 Task: Find connections with filter location Rojales with filter topic #lawschoolwith filter profile language Spanish with filter current company Royal Cyber Inc. with filter school IIT Bombay - Shailesh J. Mehta School of Management with filter industry Sightseeing Transportation with filter service category Video Animation with filter keywords title Plumber
Action: Mouse moved to (531, 70)
Screenshot: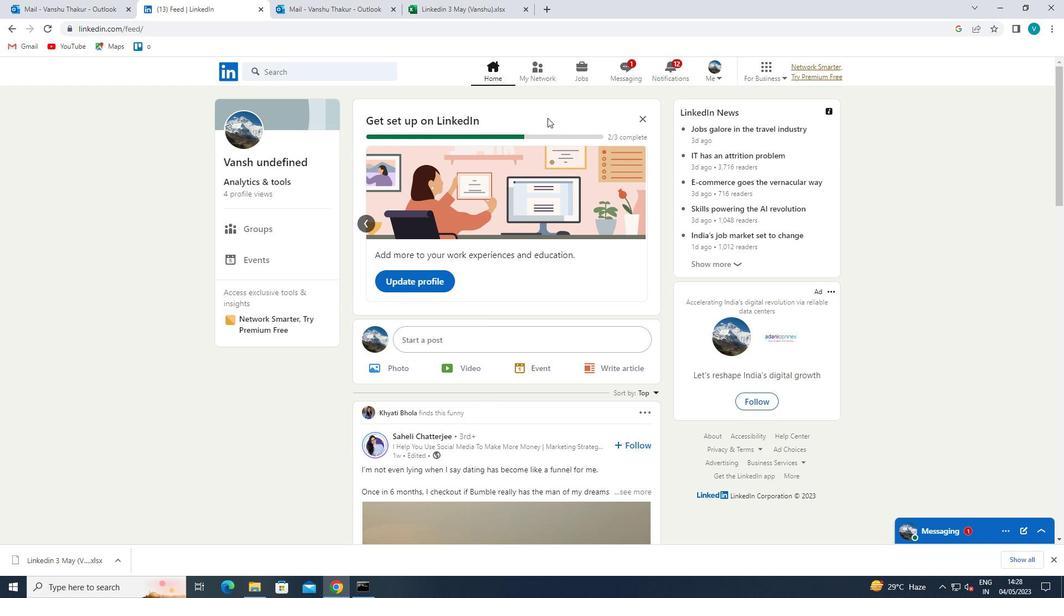 
Action: Mouse pressed left at (531, 70)
Screenshot: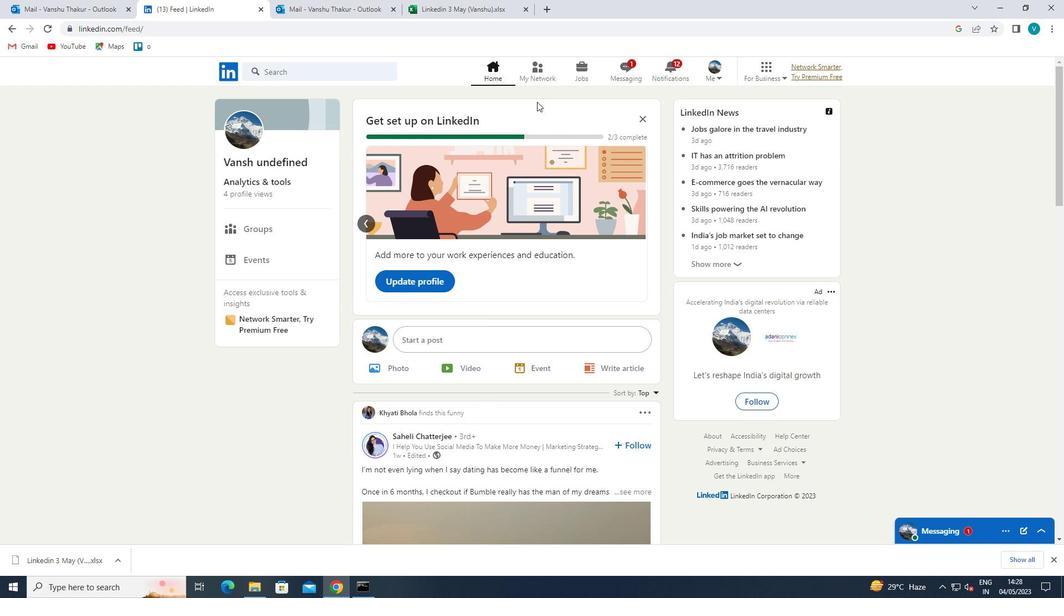 
Action: Mouse moved to (304, 126)
Screenshot: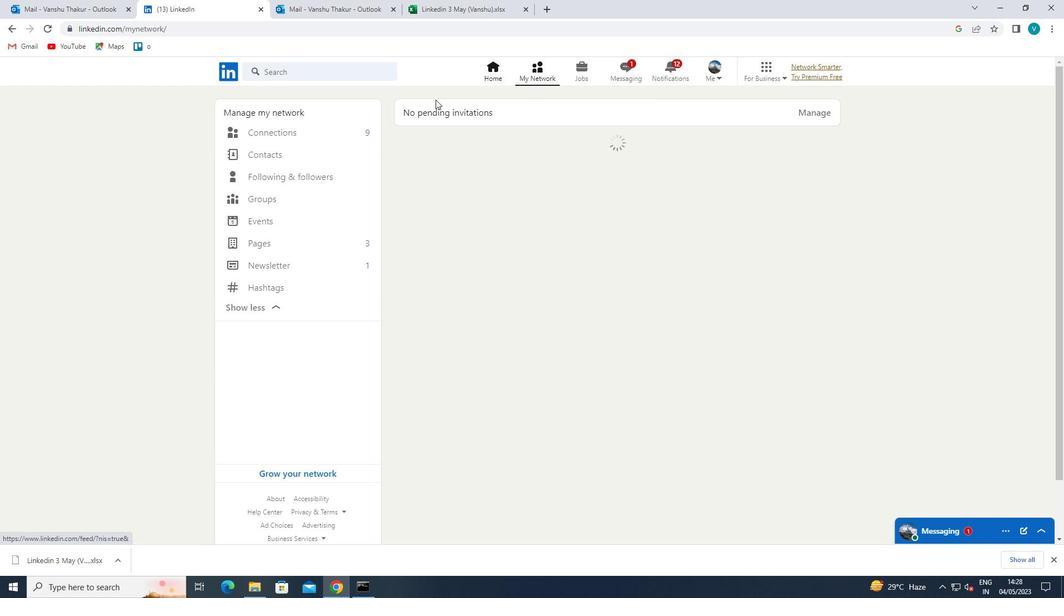 
Action: Mouse pressed left at (304, 126)
Screenshot: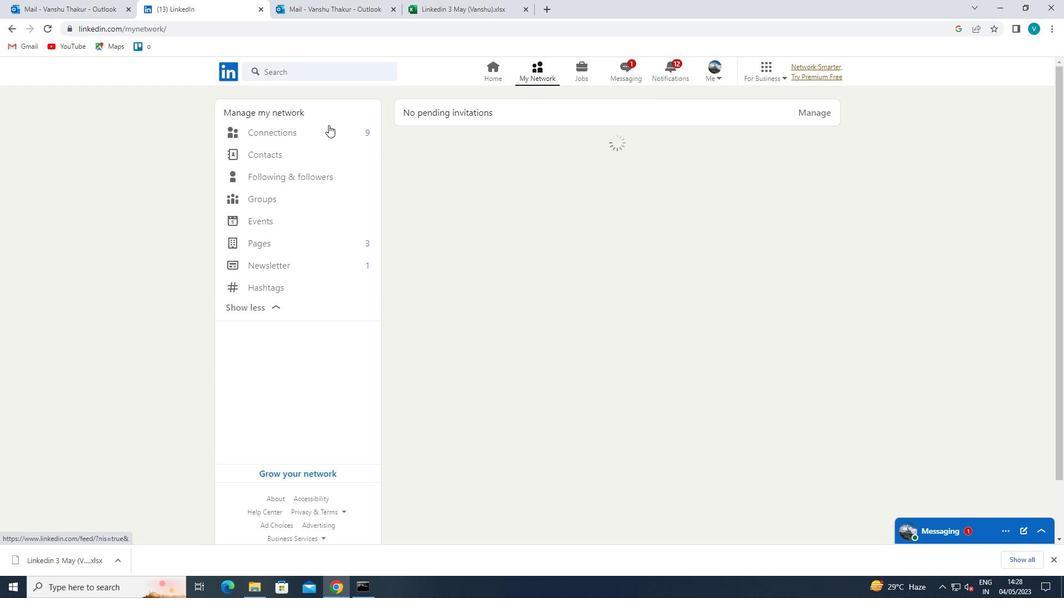 
Action: Mouse moved to (598, 131)
Screenshot: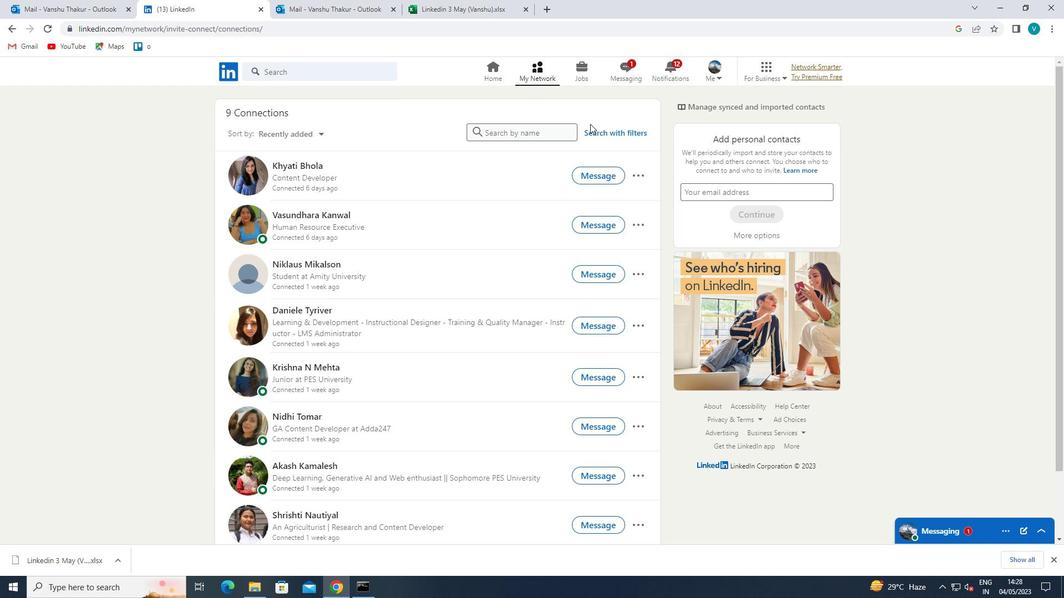 
Action: Mouse pressed left at (598, 131)
Screenshot: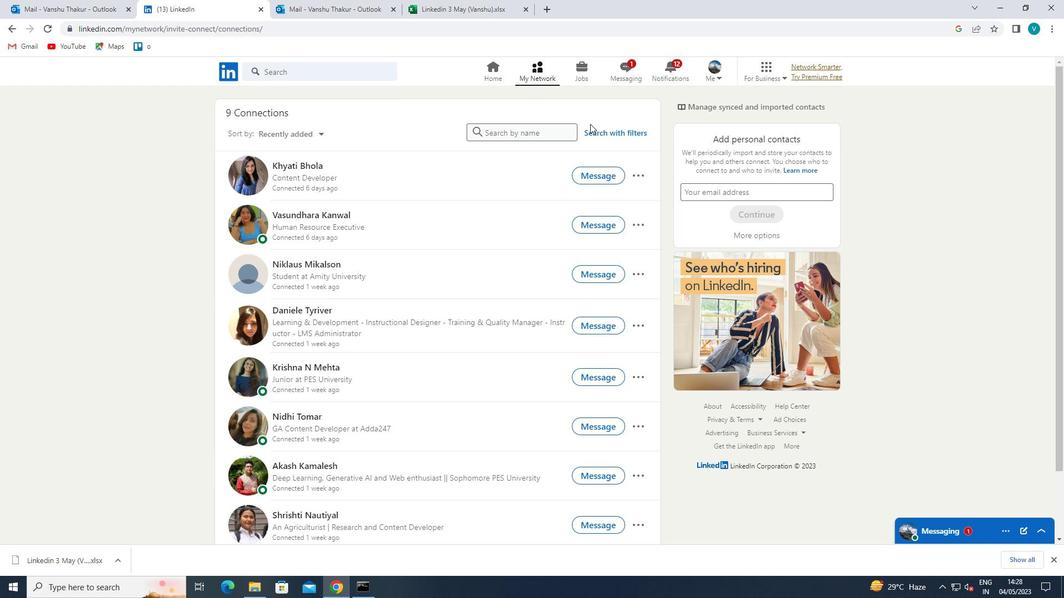 
Action: Mouse moved to (541, 101)
Screenshot: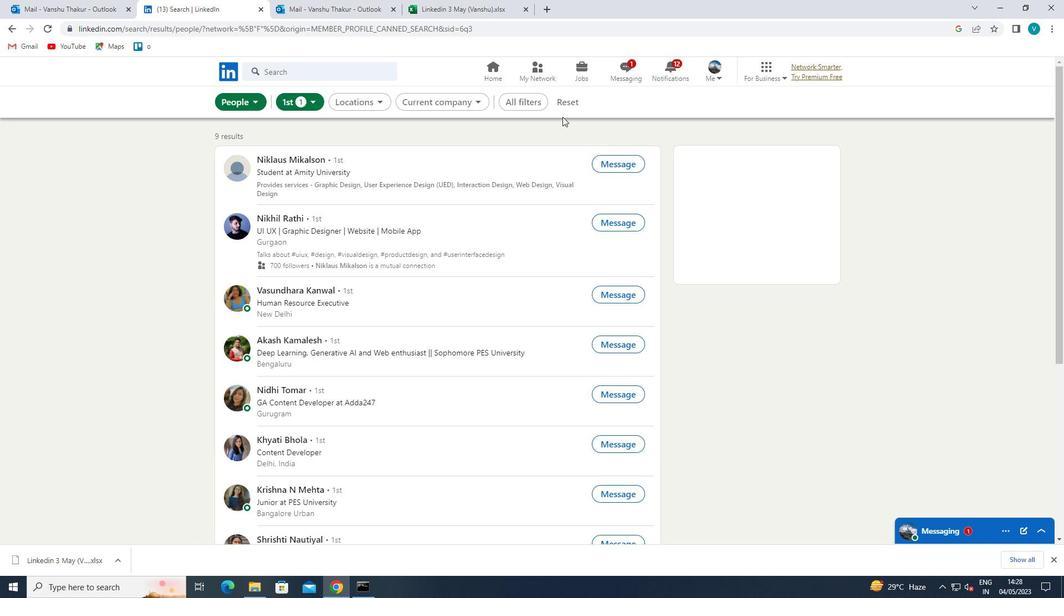 
Action: Mouse pressed left at (541, 101)
Screenshot: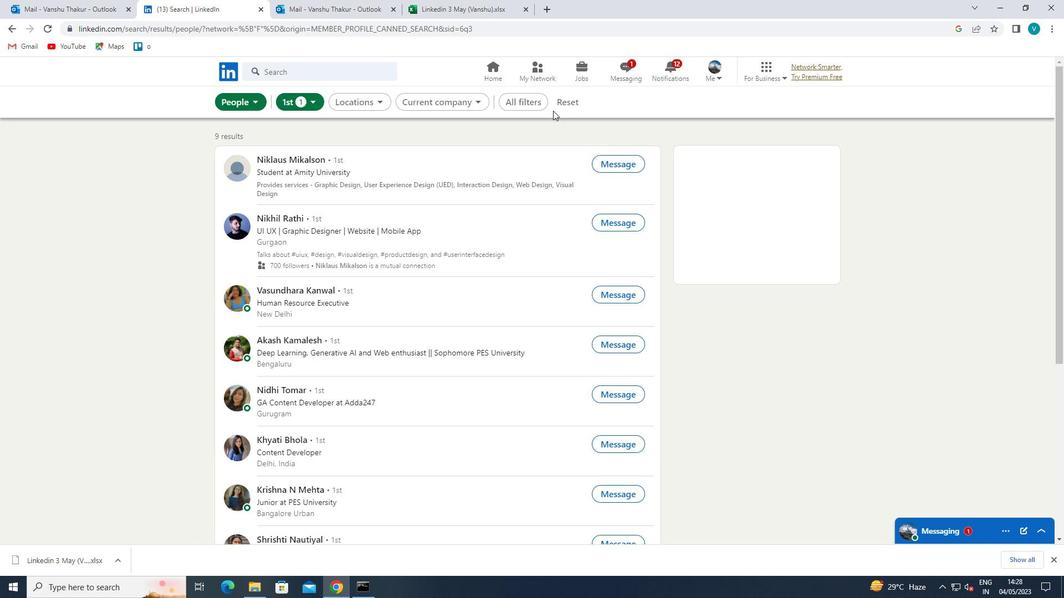 
Action: Mouse moved to (828, 190)
Screenshot: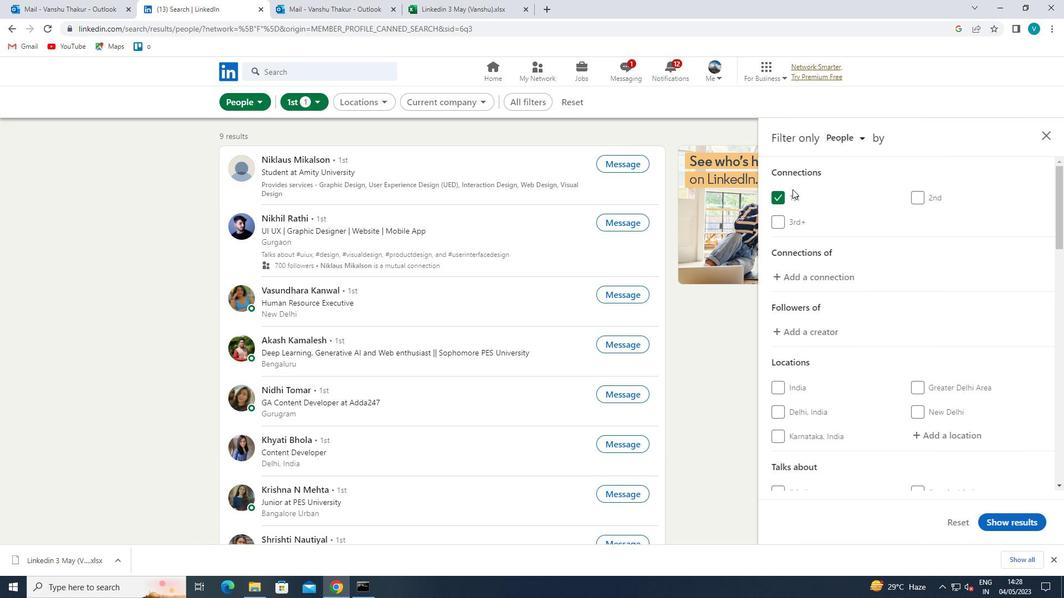 
Action: Mouse scrolled (828, 189) with delta (0, 0)
Screenshot: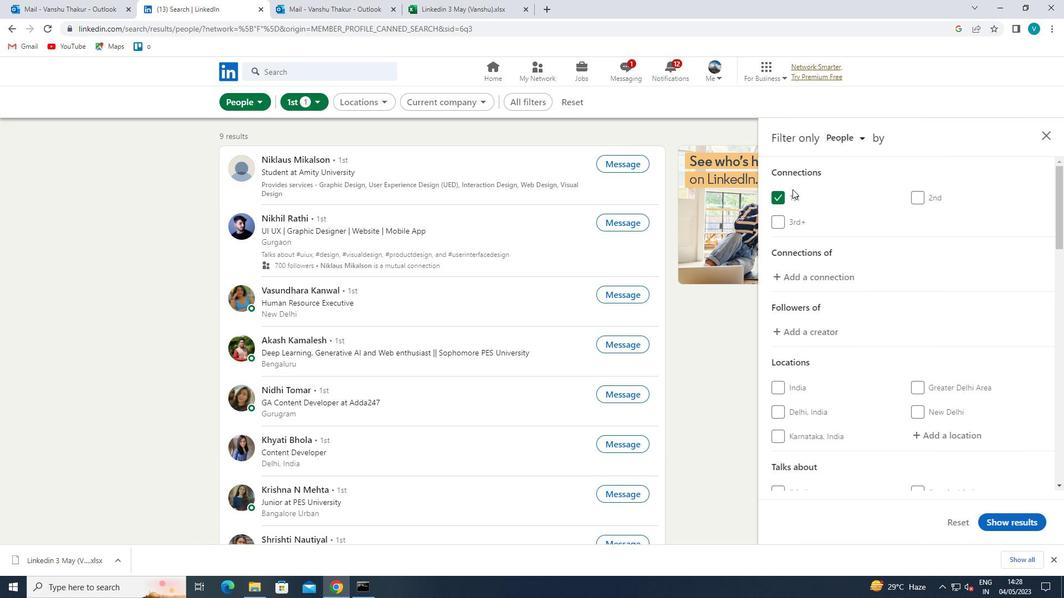 
Action: Mouse moved to (828, 191)
Screenshot: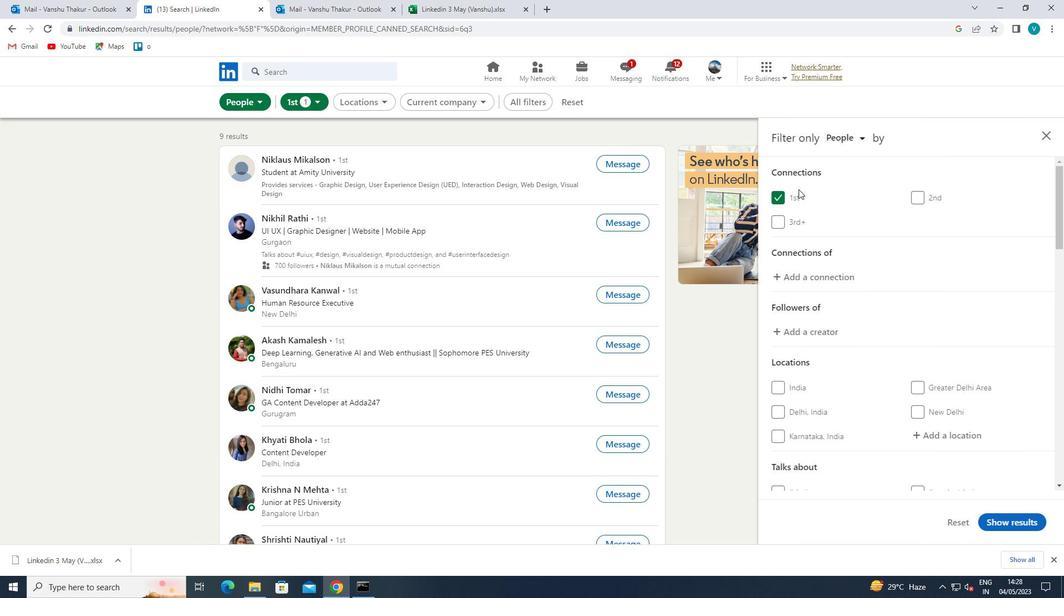 
Action: Mouse scrolled (828, 190) with delta (0, 0)
Screenshot: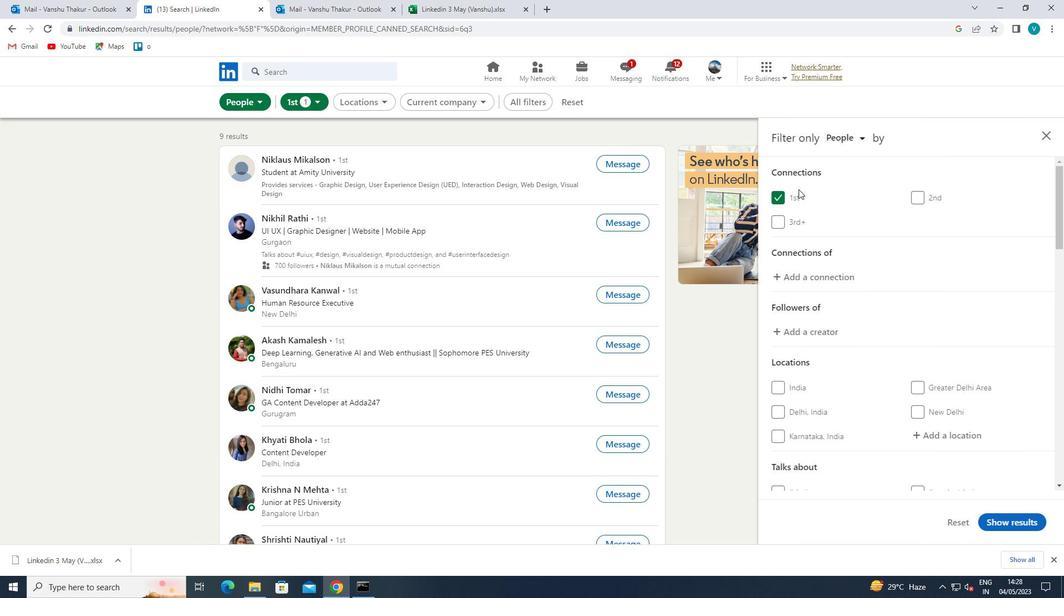 
Action: Mouse moved to (883, 248)
Screenshot: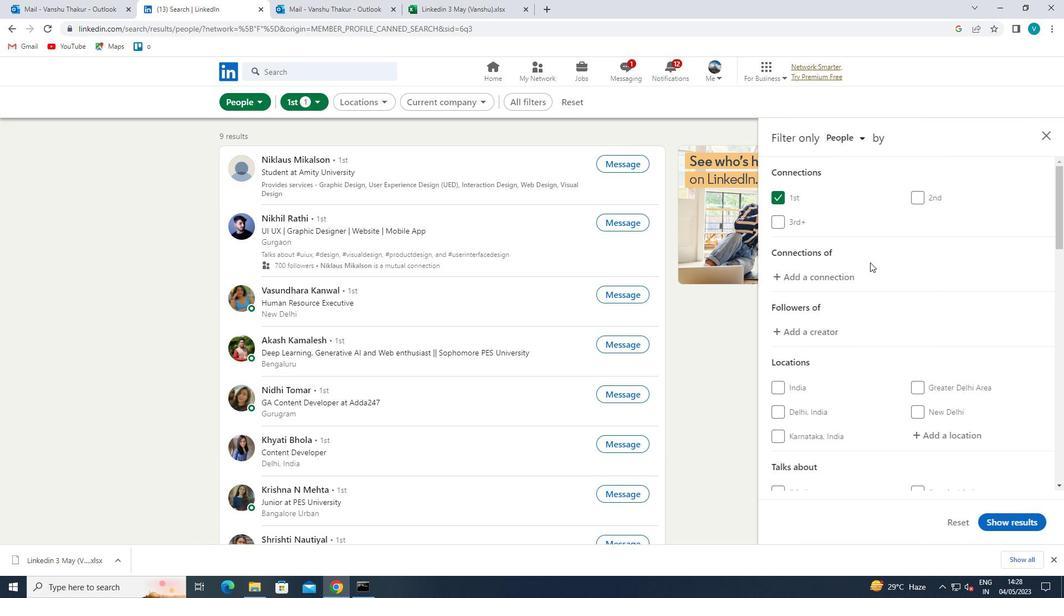 
Action: Mouse scrolled (883, 248) with delta (0, 0)
Screenshot: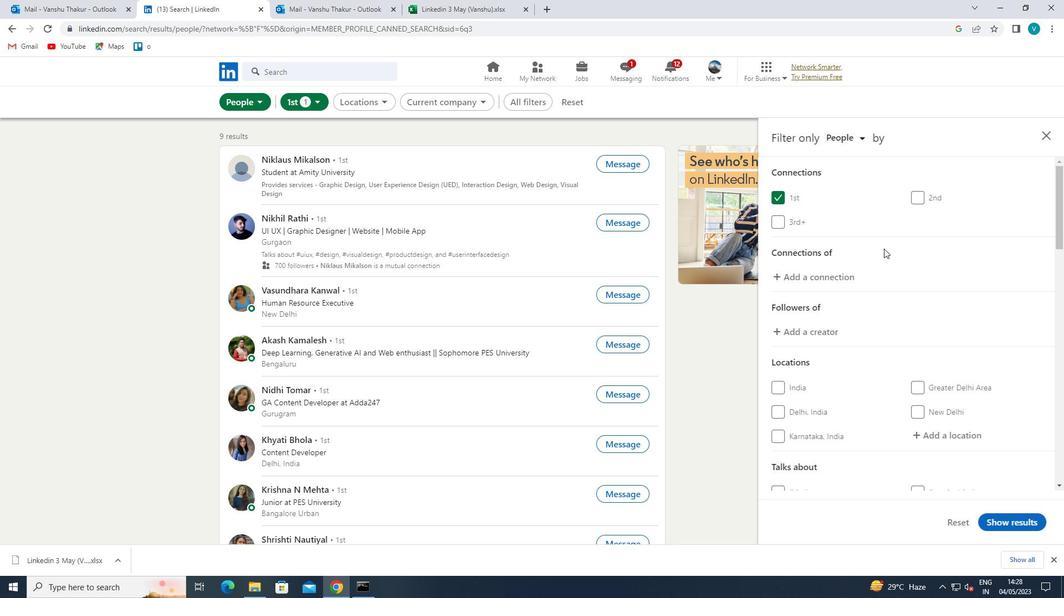 
Action: Mouse moved to (926, 269)
Screenshot: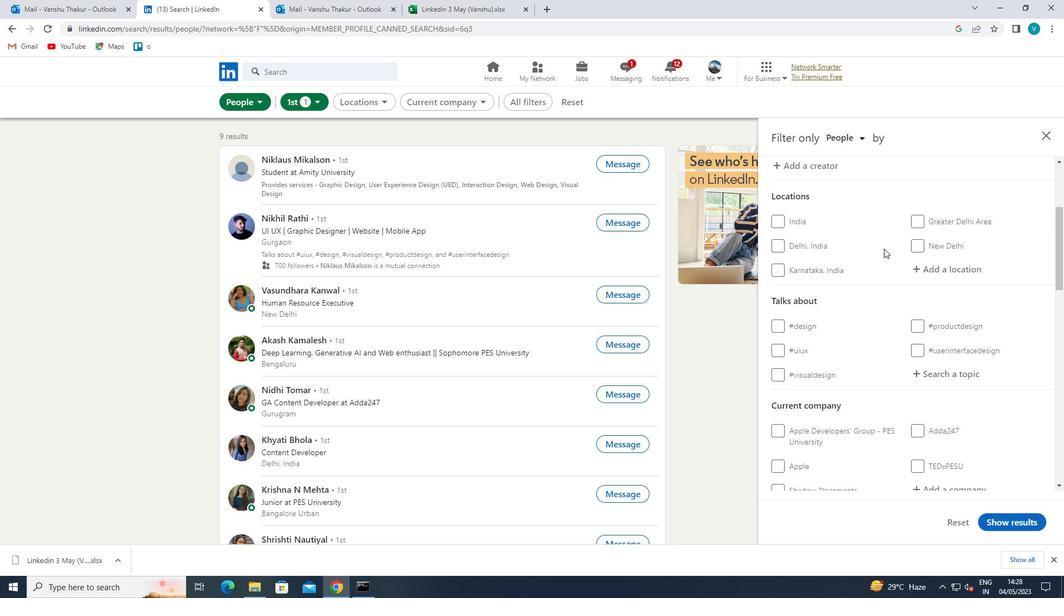 
Action: Mouse pressed left at (926, 269)
Screenshot: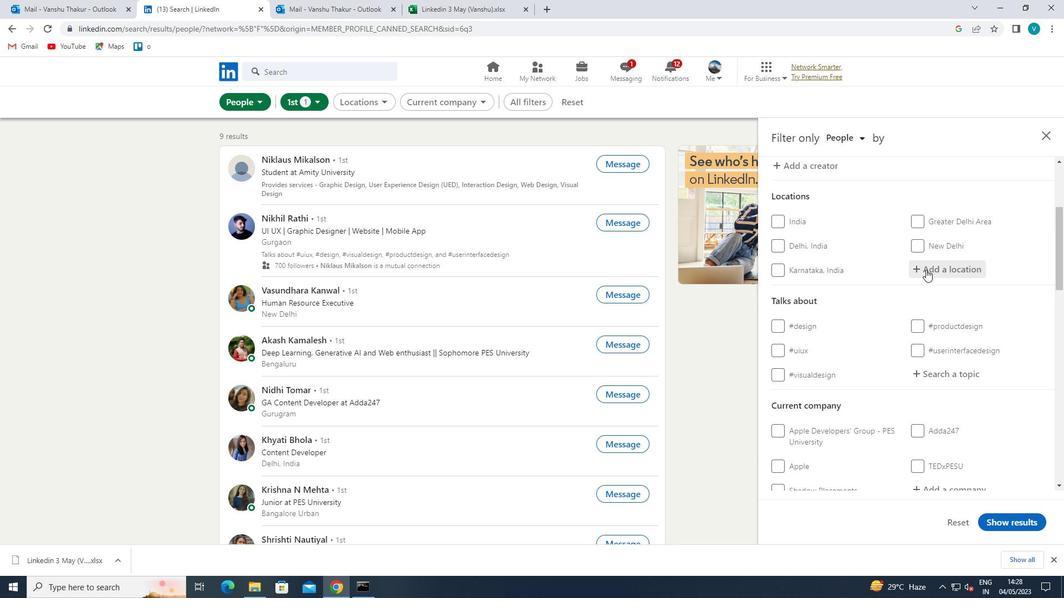 
Action: Key pressed <Key.shift>R
Screenshot: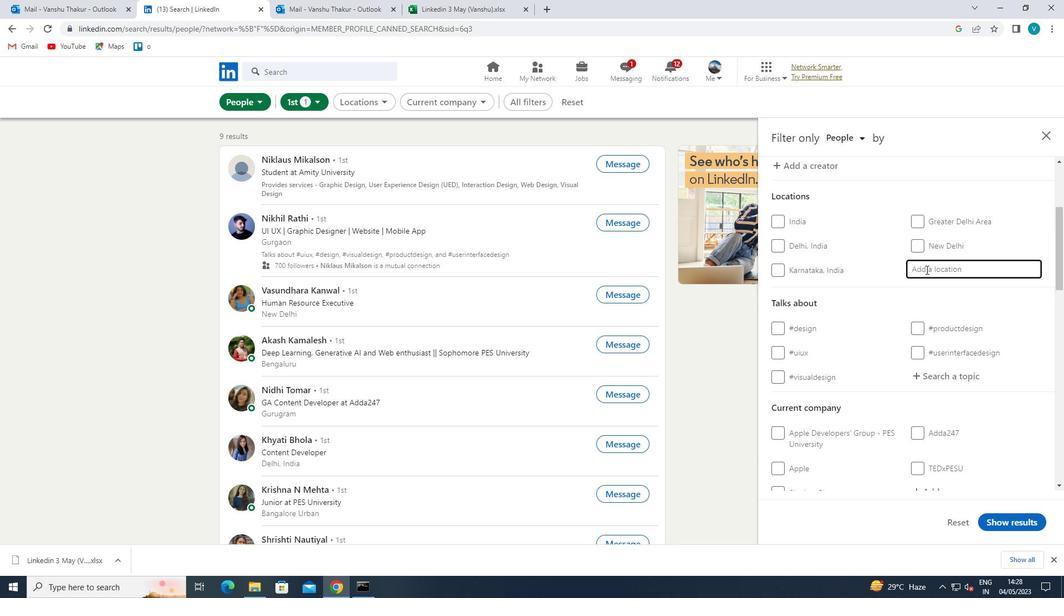 
Action: Mouse moved to (926, 269)
Screenshot: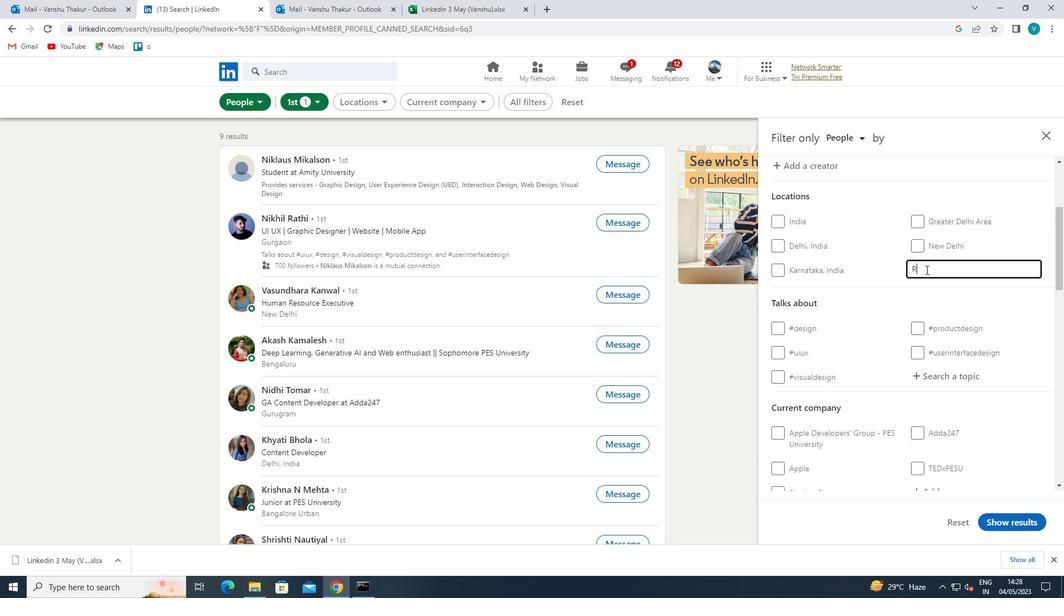 
Action: Key pressed OJALES
Screenshot: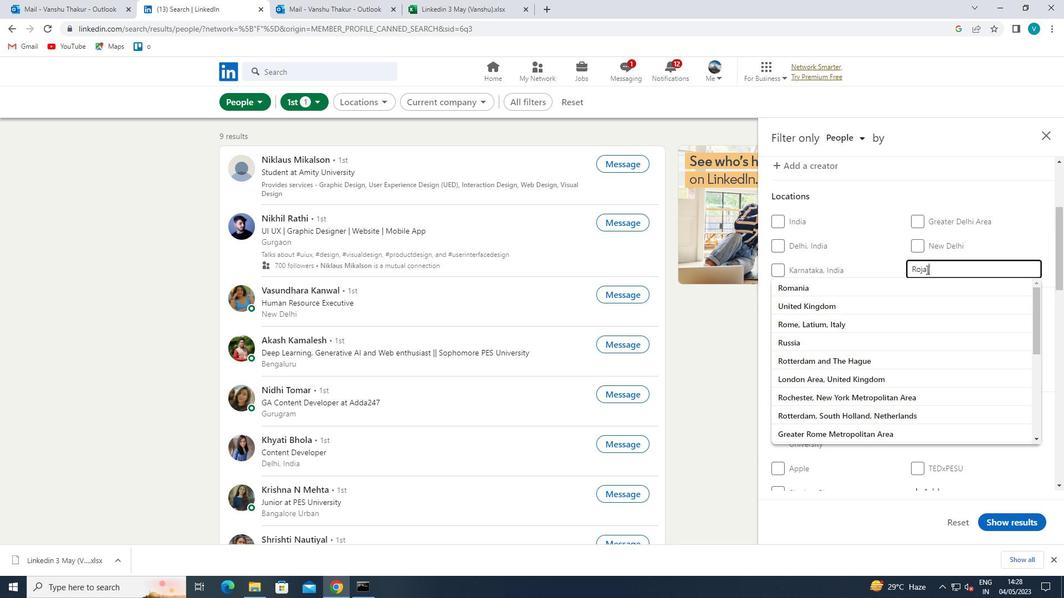 
Action: Mouse moved to (905, 286)
Screenshot: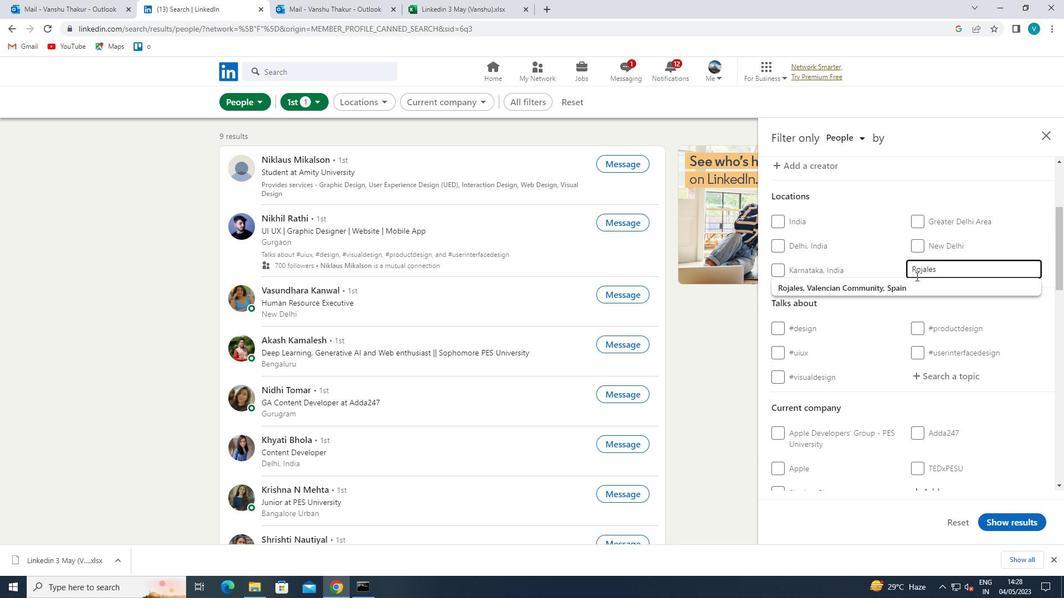 
Action: Mouse pressed left at (905, 286)
Screenshot: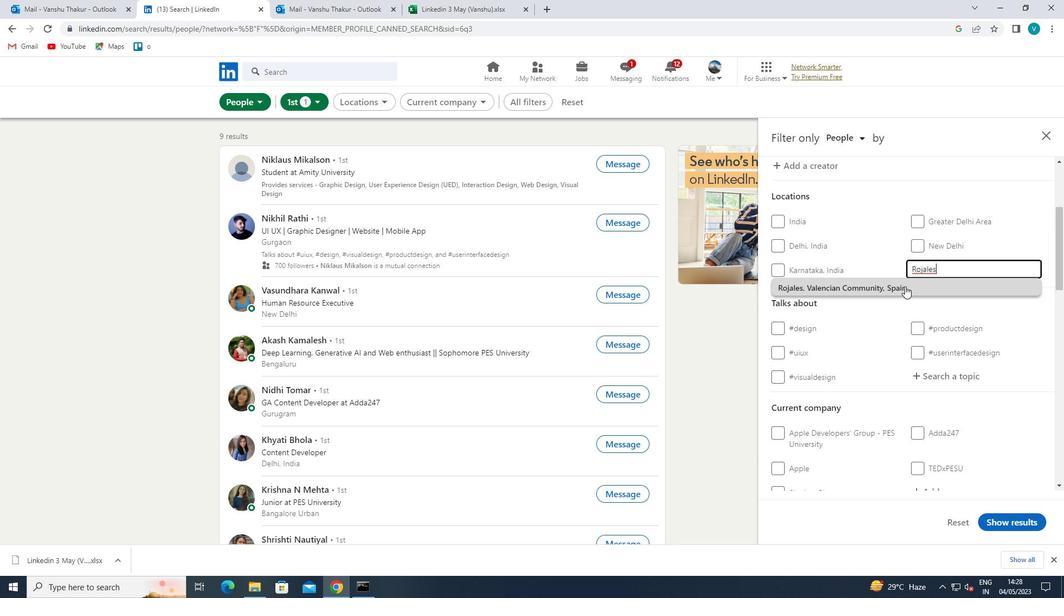 
Action: Mouse scrolled (905, 285) with delta (0, 0)
Screenshot: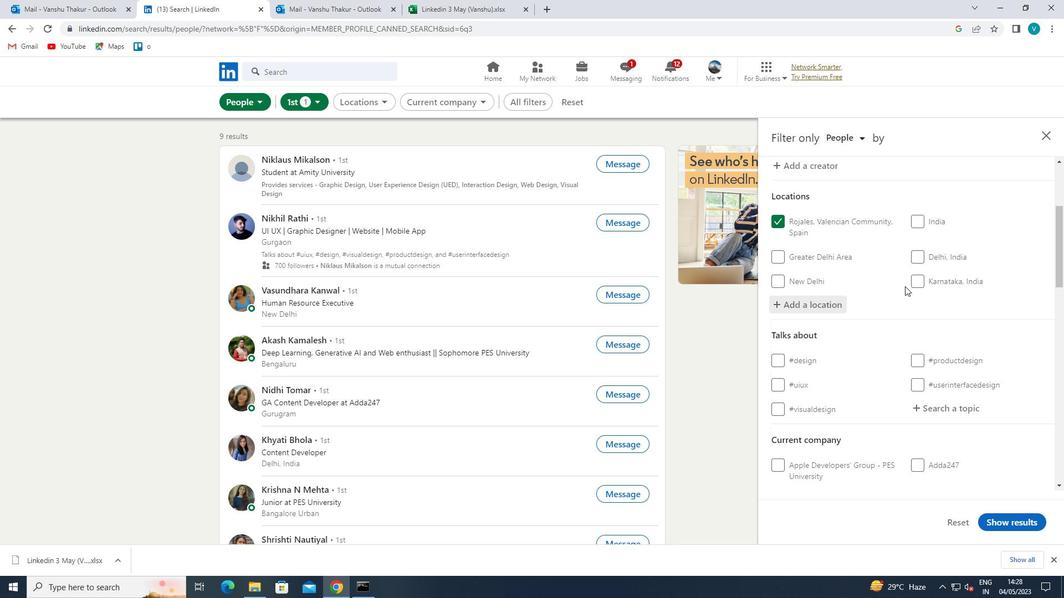 
Action: Mouse scrolled (905, 285) with delta (0, 0)
Screenshot: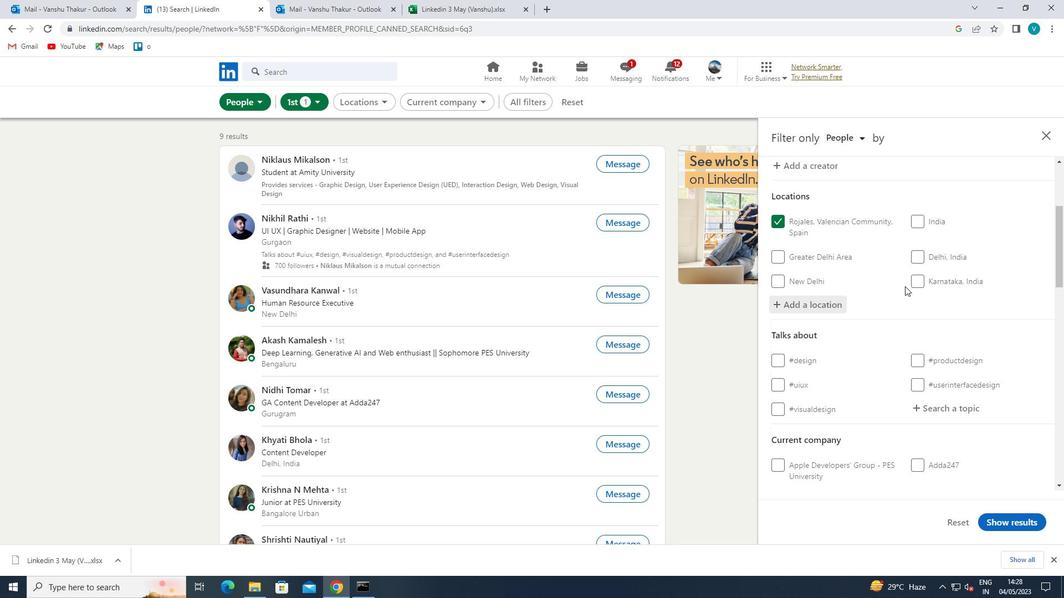 
Action: Mouse moved to (932, 303)
Screenshot: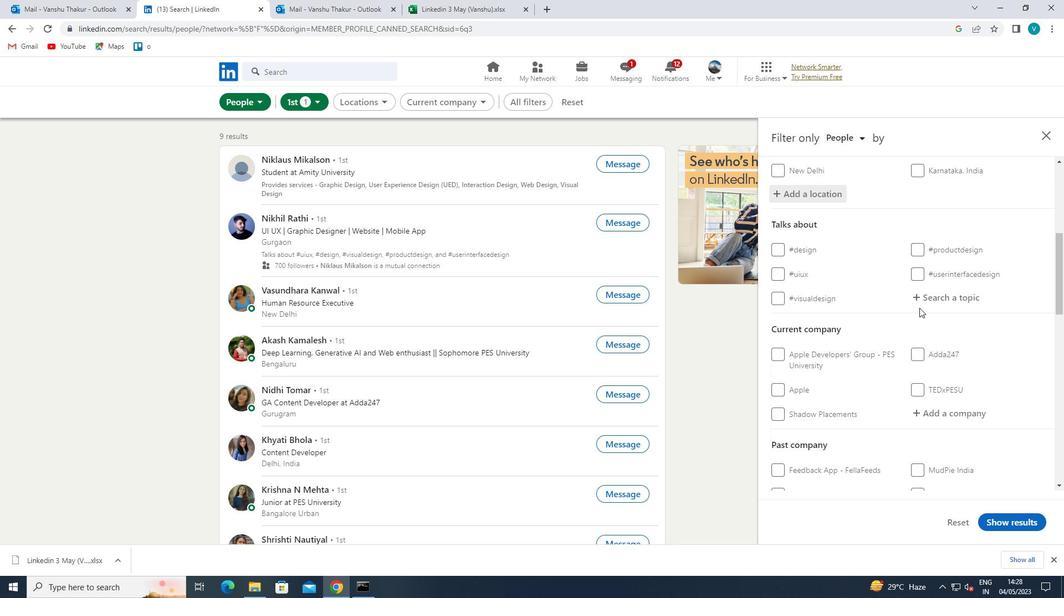 
Action: Mouse pressed left at (932, 303)
Screenshot: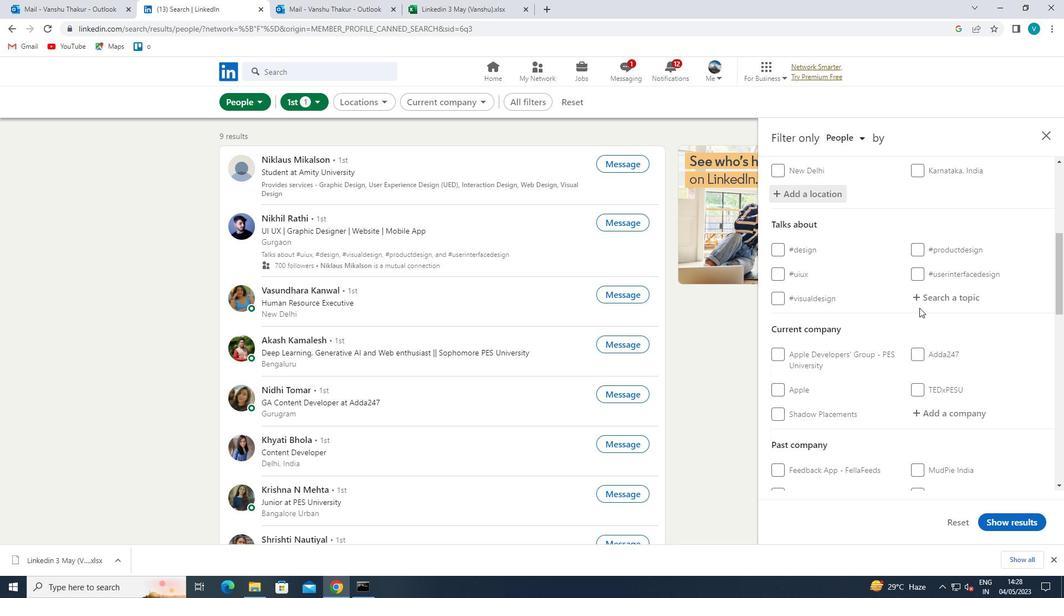 
Action: Key pressed LAW
Screenshot: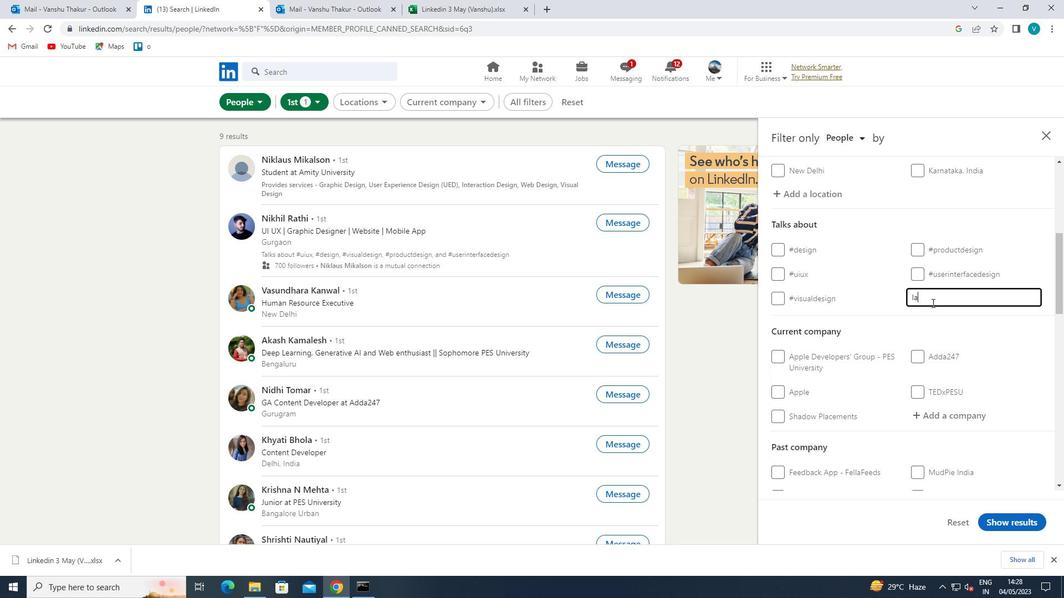 
Action: Mouse moved to (820, 441)
Screenshot: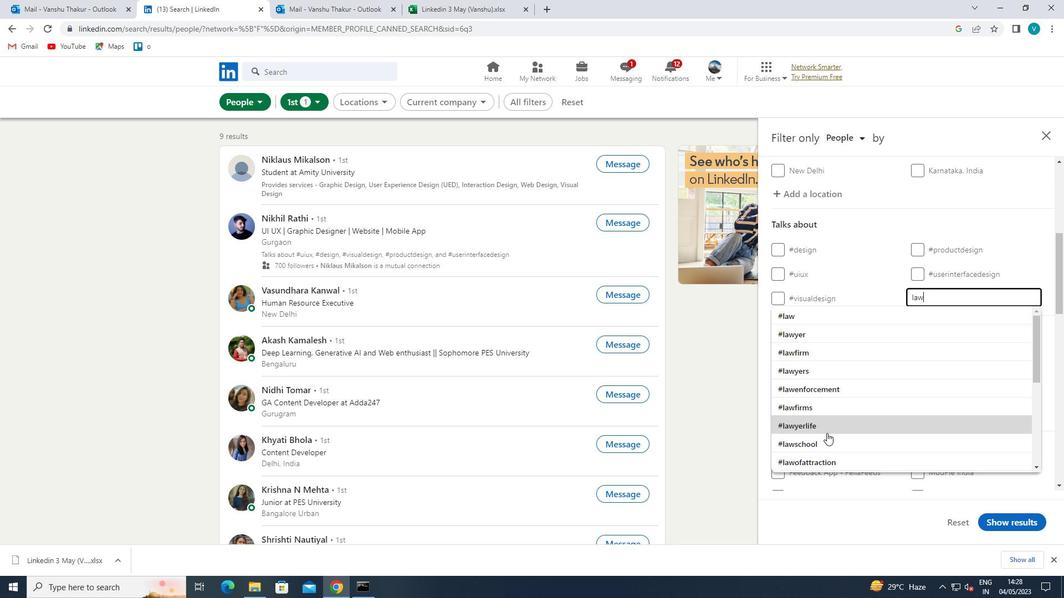 
Action: Mouse pressed left at (820, 441)
Screenshot: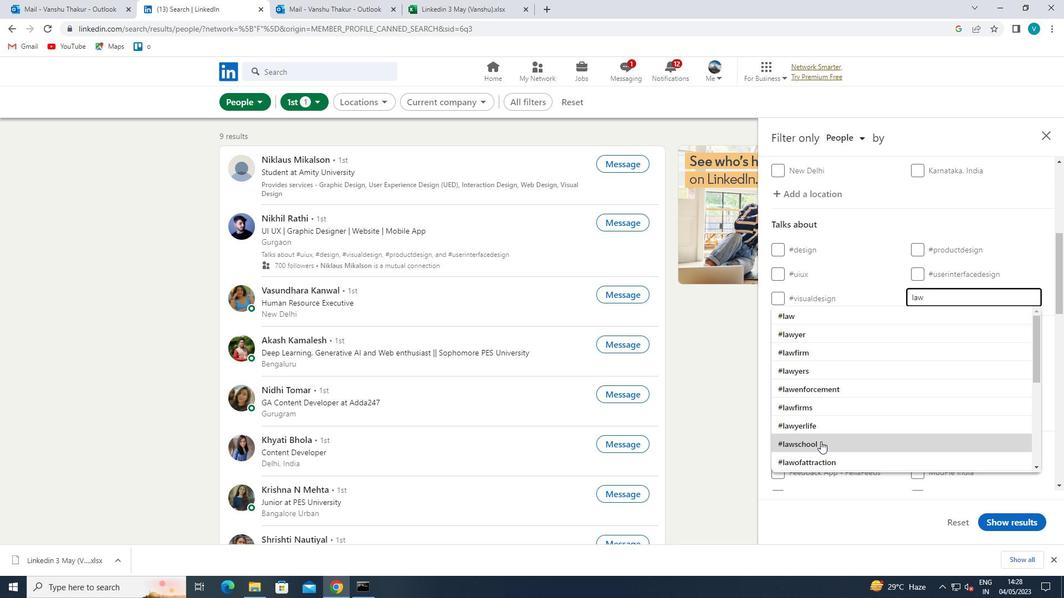
Action: Mouse moved to (896, 361)
Screenshot: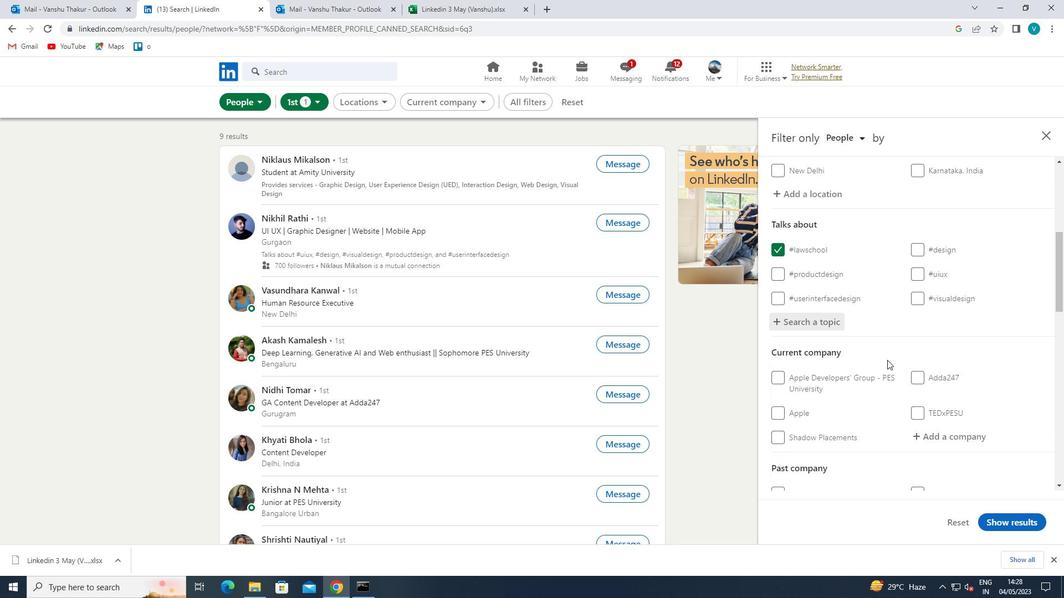 
Action: Mouse scrolled (896, 360) with delta (0, 0)
Screenshot: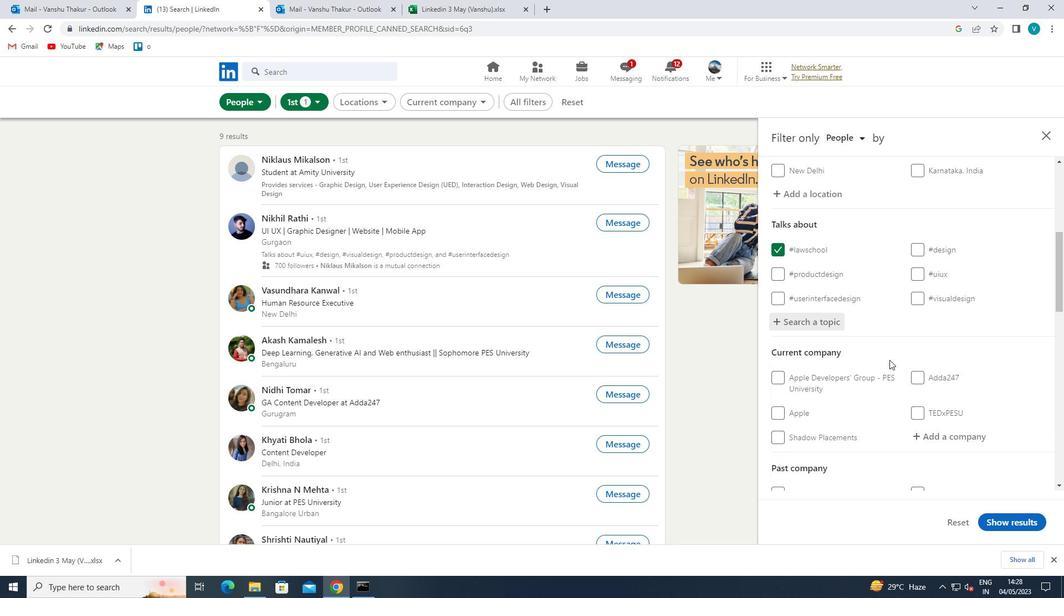
Action: Mouse scrolled (896, 360) with delta (0, 0)
Screenshot: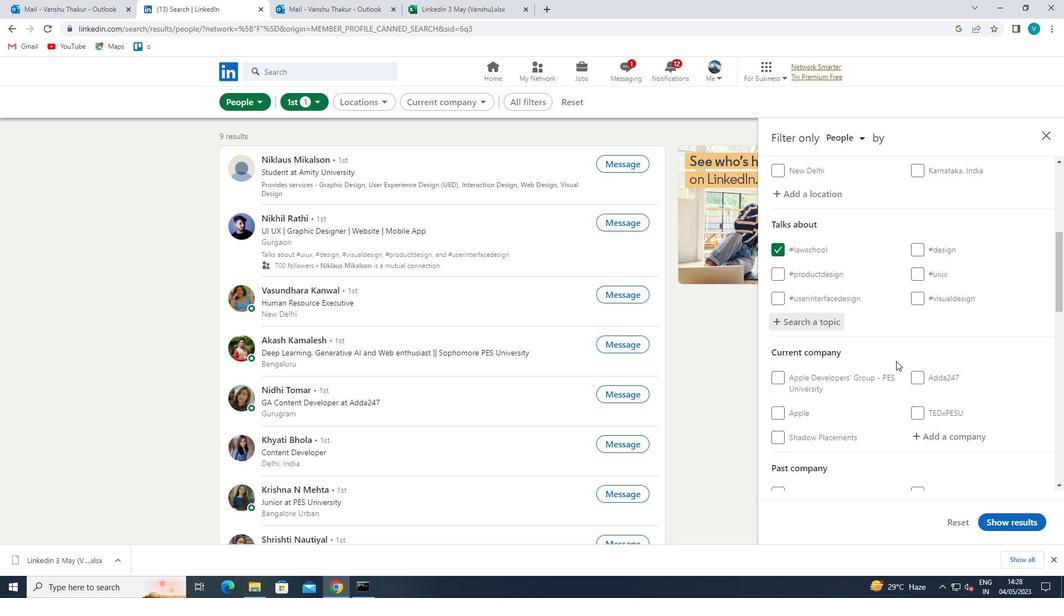 
Action: Mouse moved to (948, 327)
Screenshot: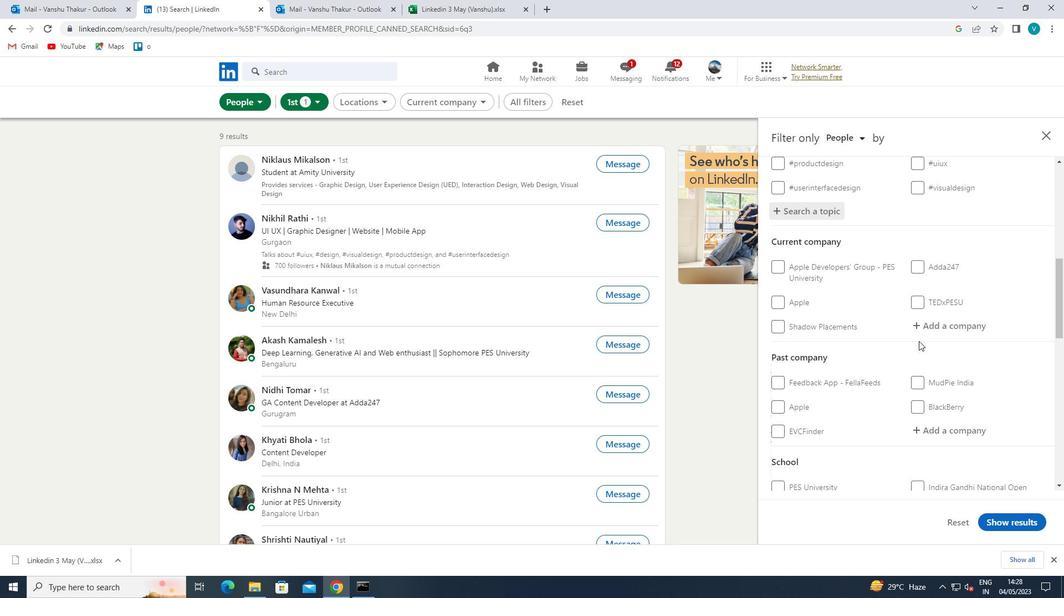 
Action: Mouse pressed left at (948, 327)
Screenshot: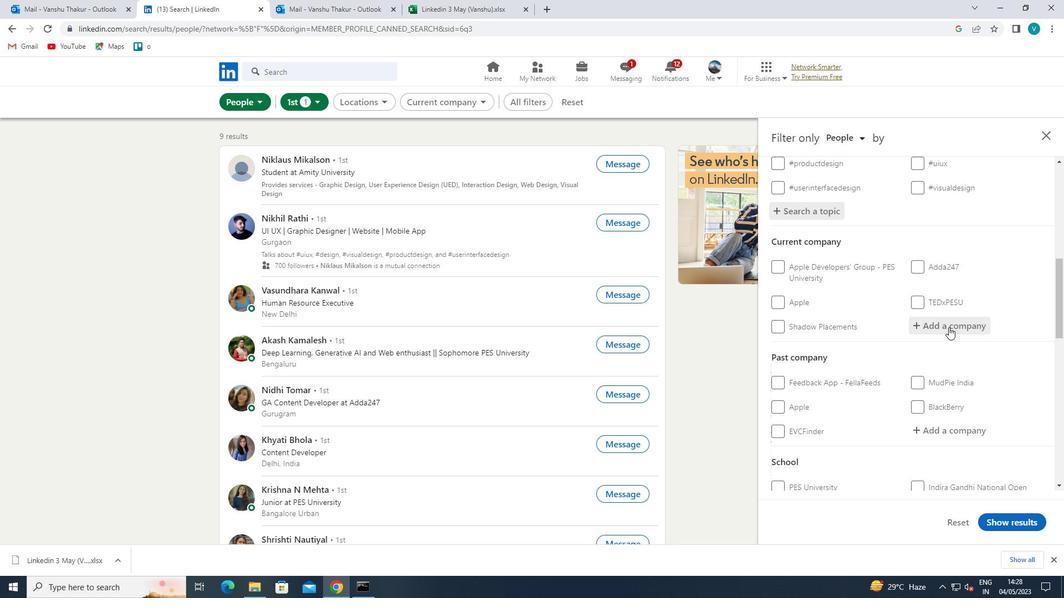 
Action: Mouse moved to (865, 280)
Screenshot: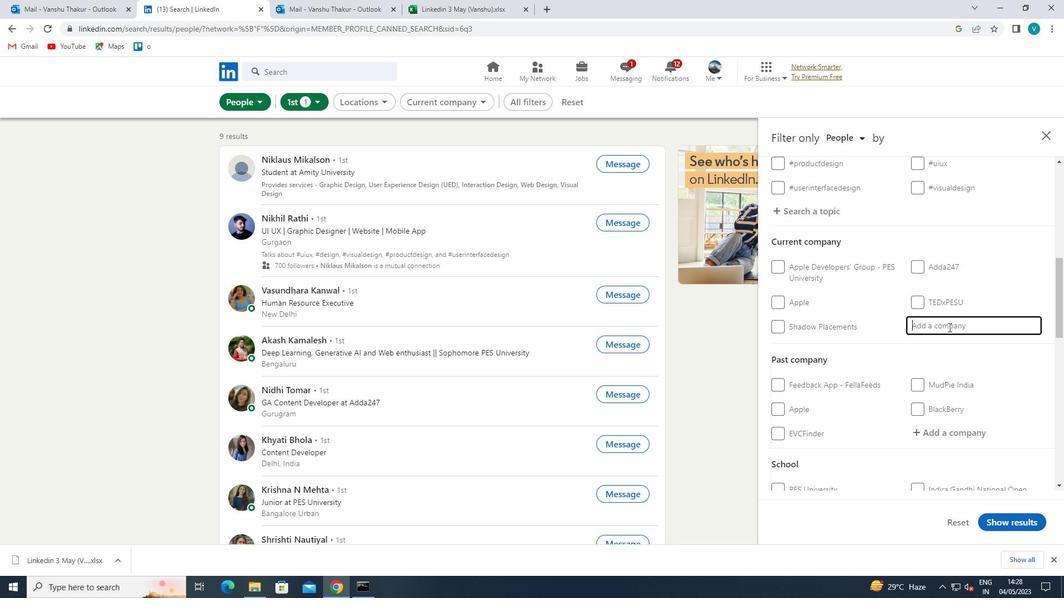 
Action: Key pressed <Key.shift>
Screenshot: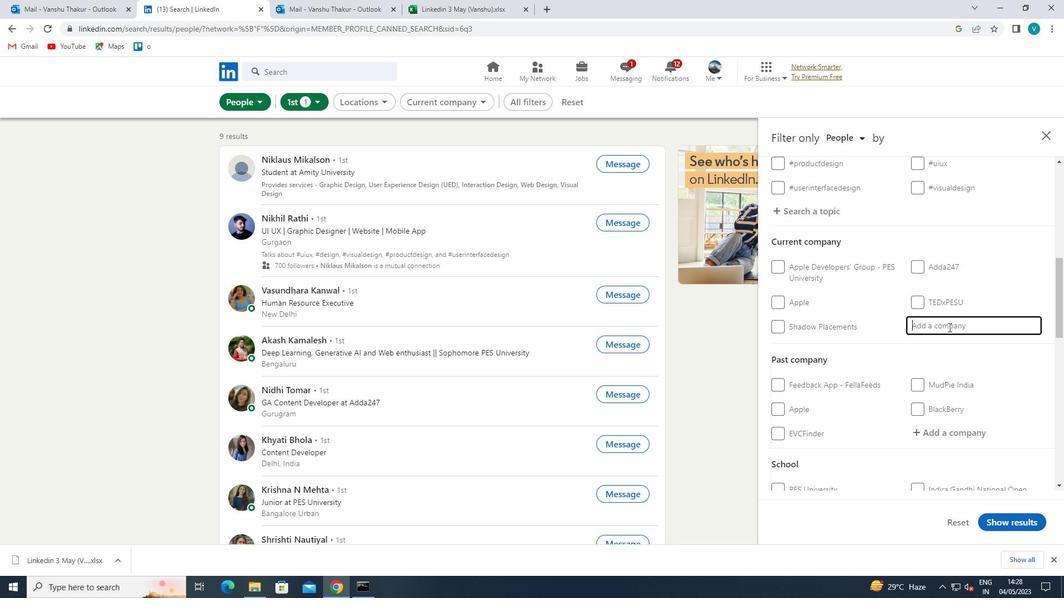 
Action: Mouse moved to (828, 261)
Screenshot: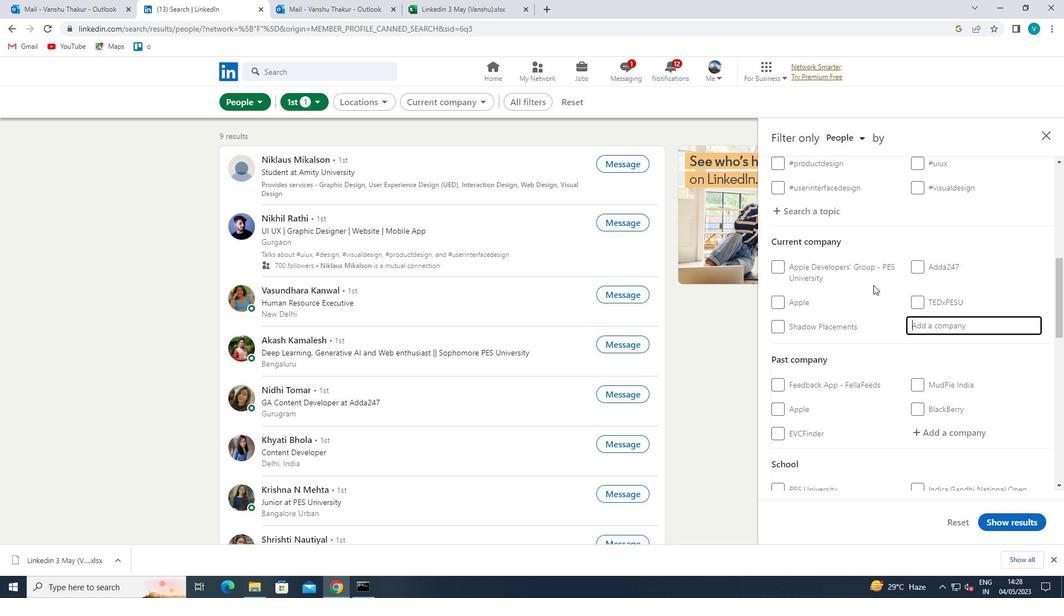 
Action: Key pressed ROYAL<Key.space><Key.shift>CYBER
Screenshot: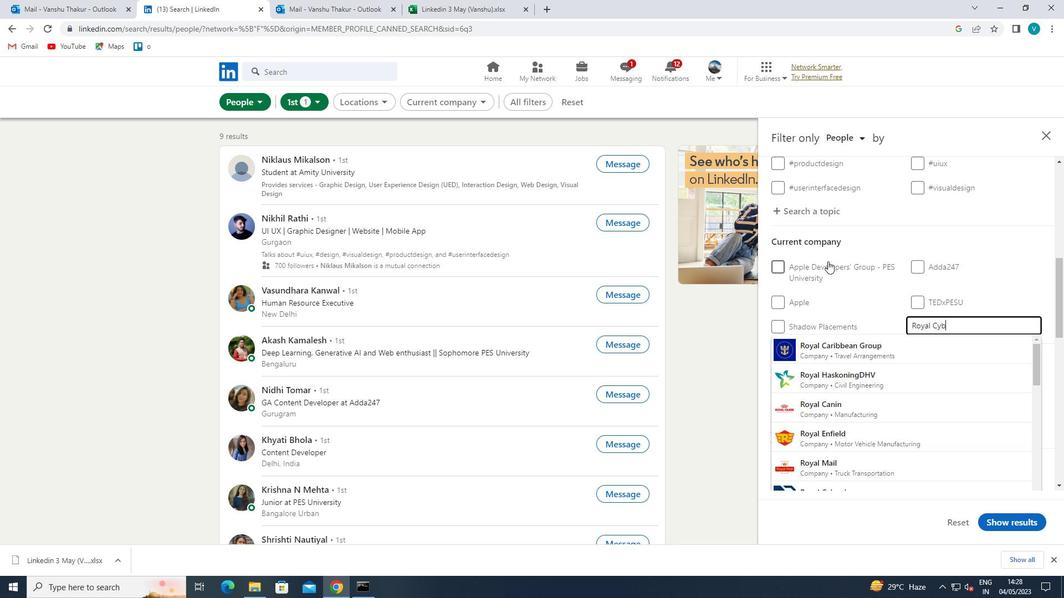 
Action: Mouse moved to (868, 353)
Screenshot: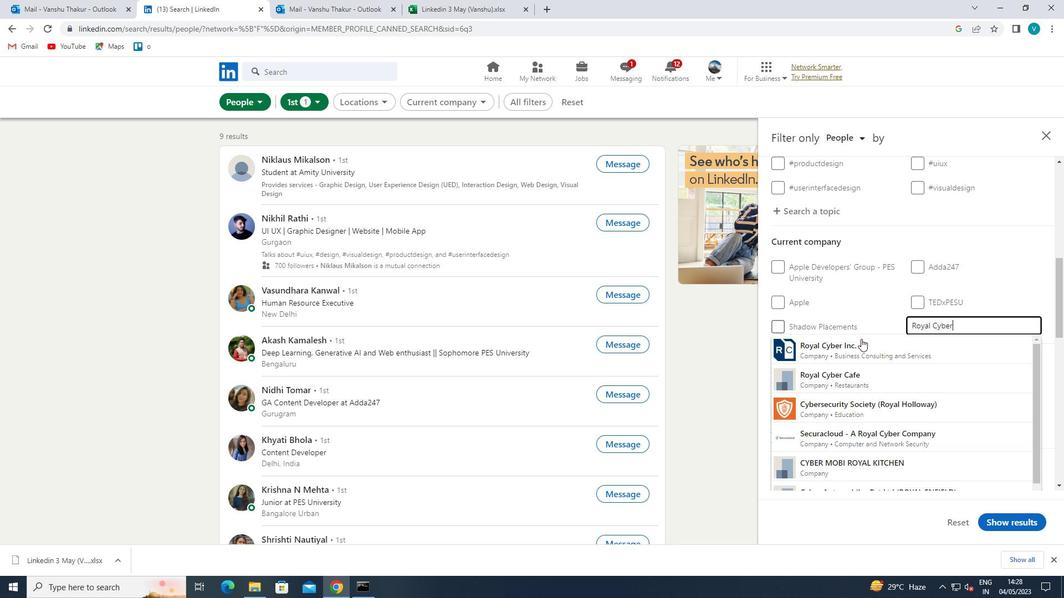 
Action: Mouse pressed left at (868, 353)
Screenshot: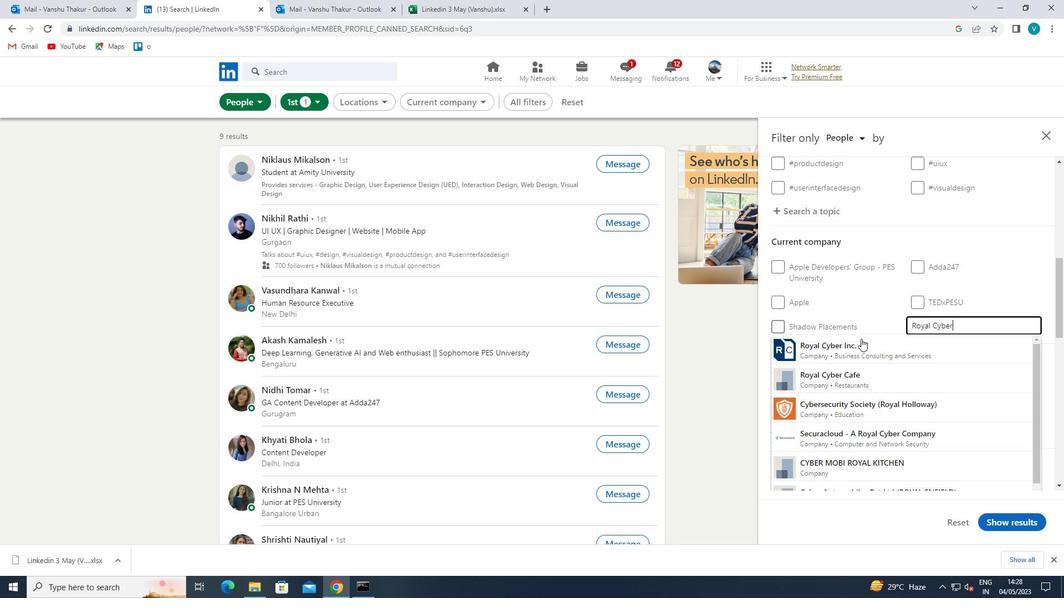
Action: Mouse scrolled (868, 353) with delta (0, 0)
Screenshot: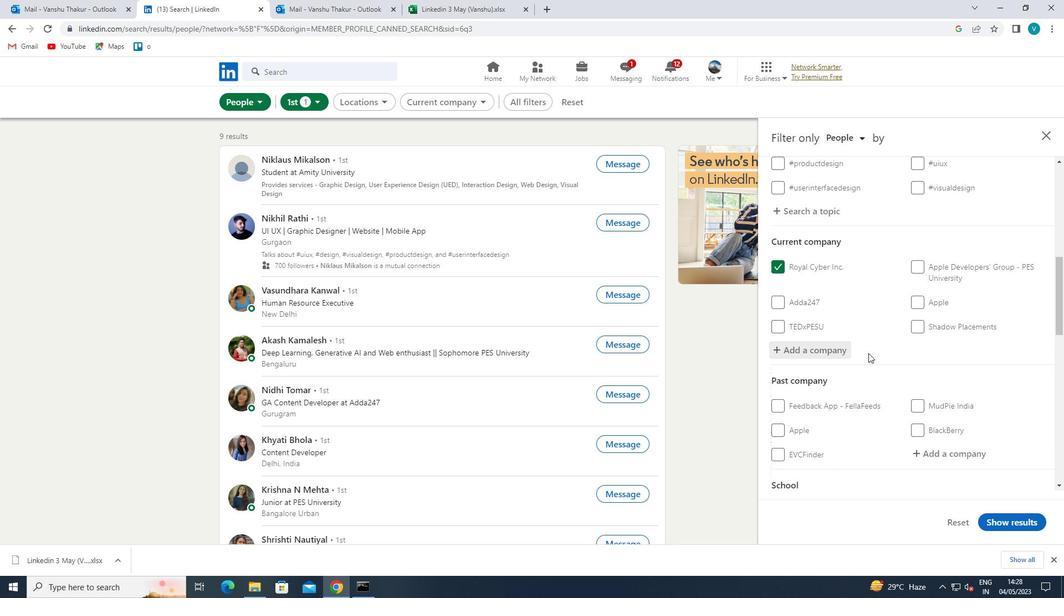 
Action: Mouse scrolled (868, 353) with delta (0, 0)
Screenshot: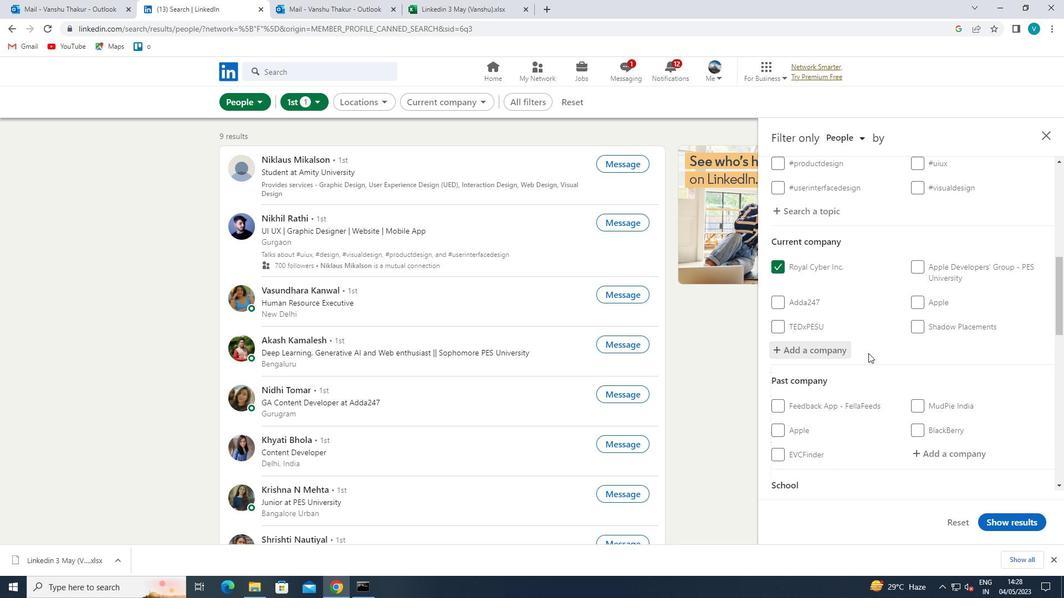 
Action: Mouse scrolled (868, 353) with delta (0, 0)
Screenshot: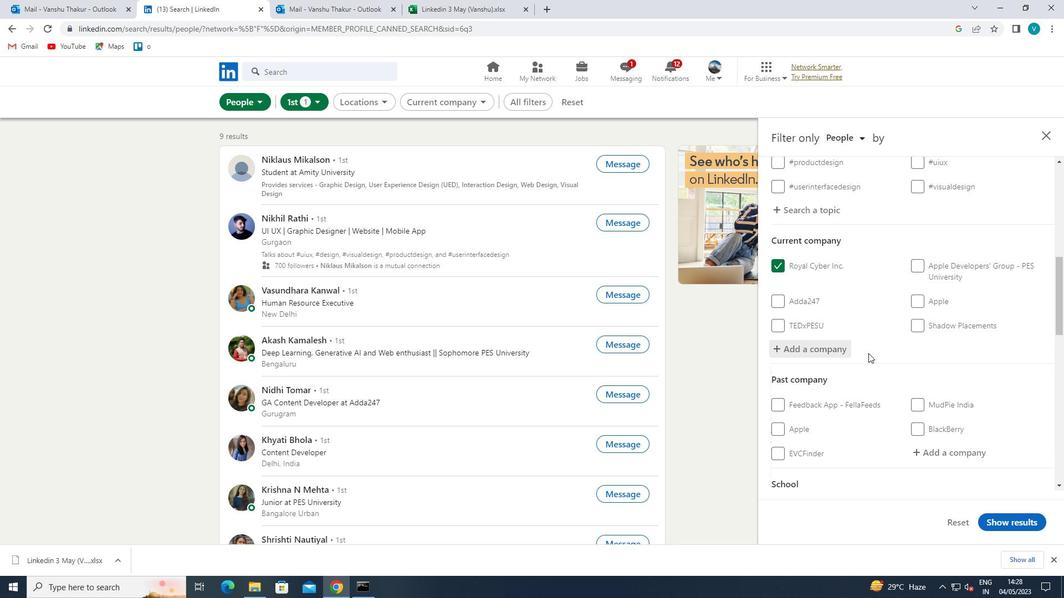 
Action: Mouse scrolled (868, 353) with delta (0, 0)
Screenshot: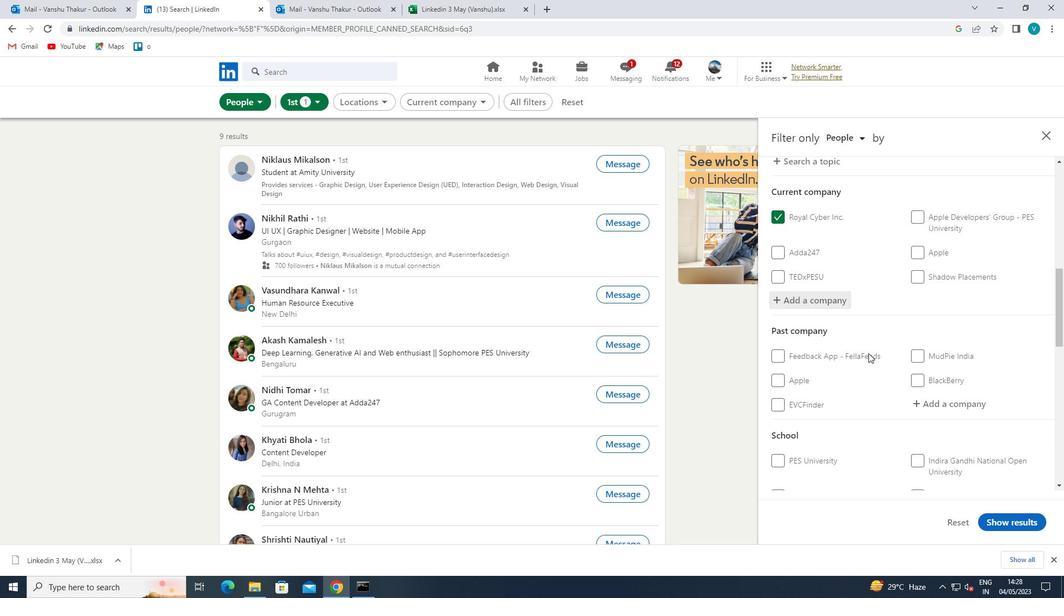 
Action: Mouse moved to (931, 372)
Screenshot: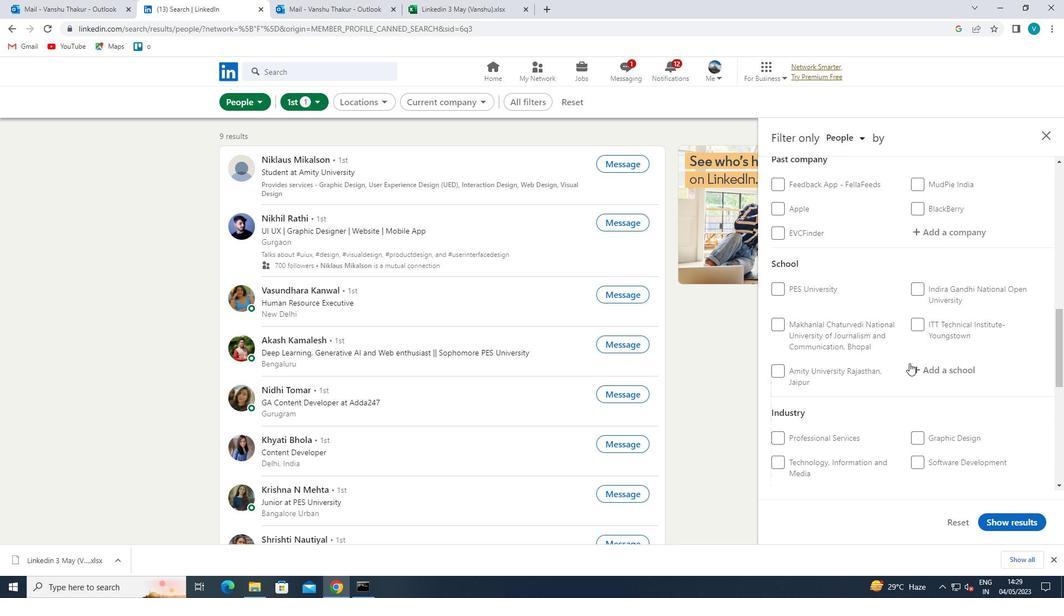 
Action: Mouse pressed left at (931, 372)
Screenshot: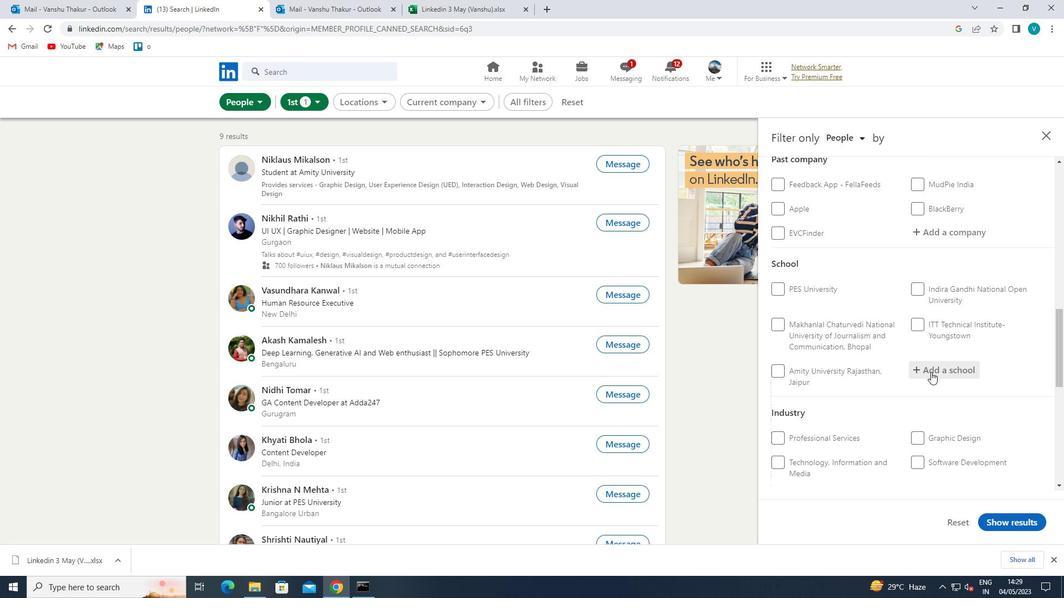 
Action: Key pressed <Key.shift><Key.shift>IIT<Key.space><Key.shift>BOMBAY
Screenshot: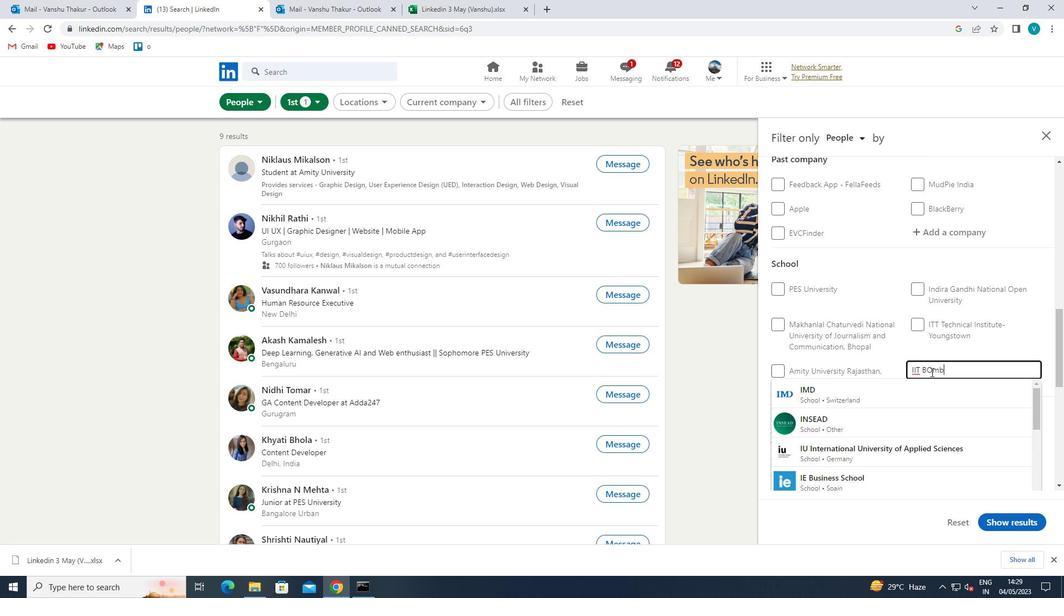 
Action: Mouse moved to (935, 371)
Screenshot: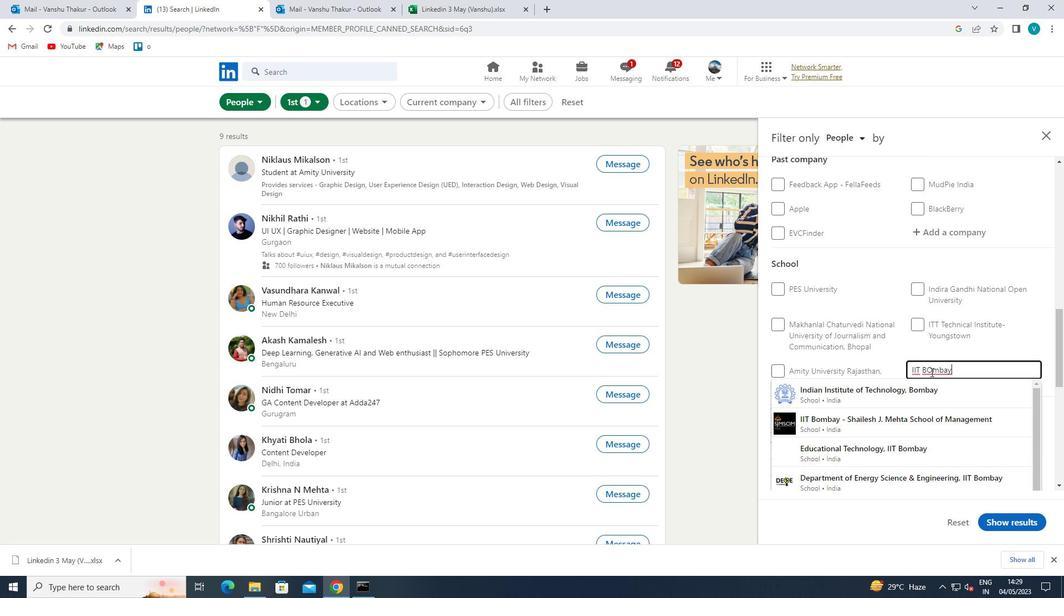 
Action: Mouse pressed left at (935, 371)
Screenshot: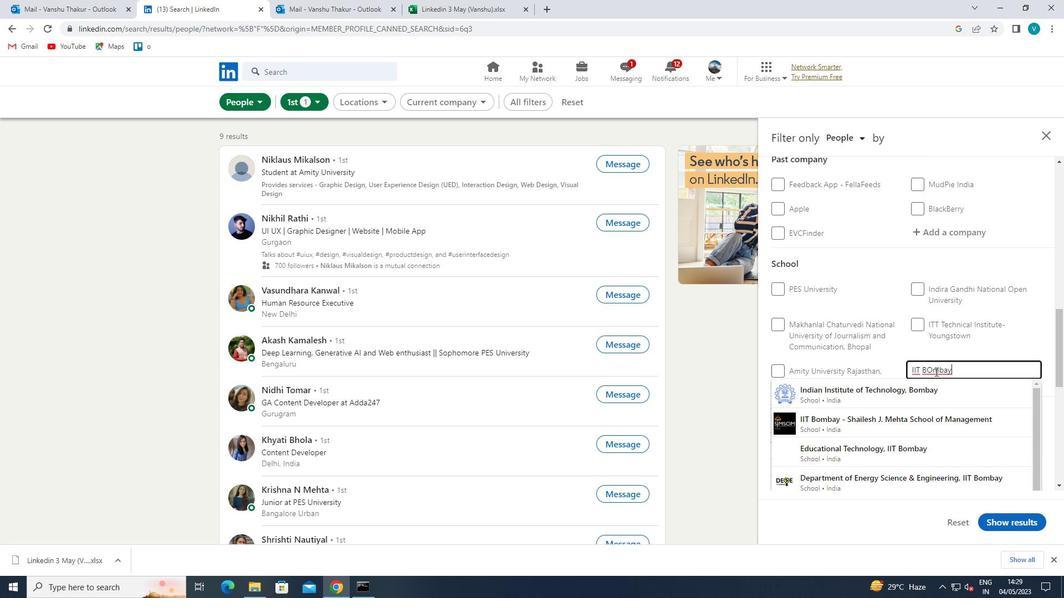 
Action: Key pressed <Key.backspace>O
Screenshot: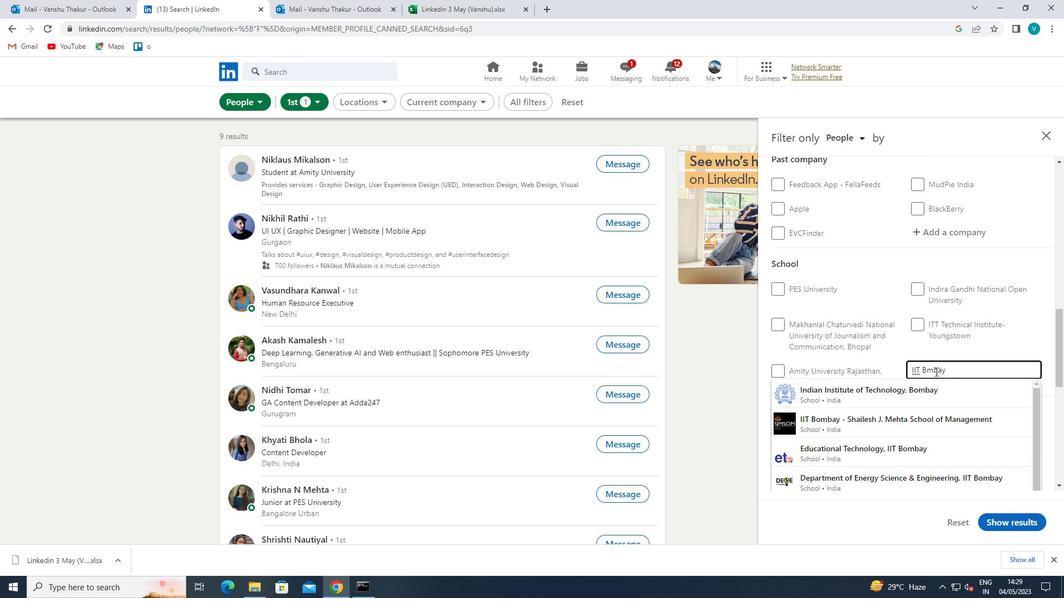 
Action: Mouse moved to (943, 419)
Screenshot: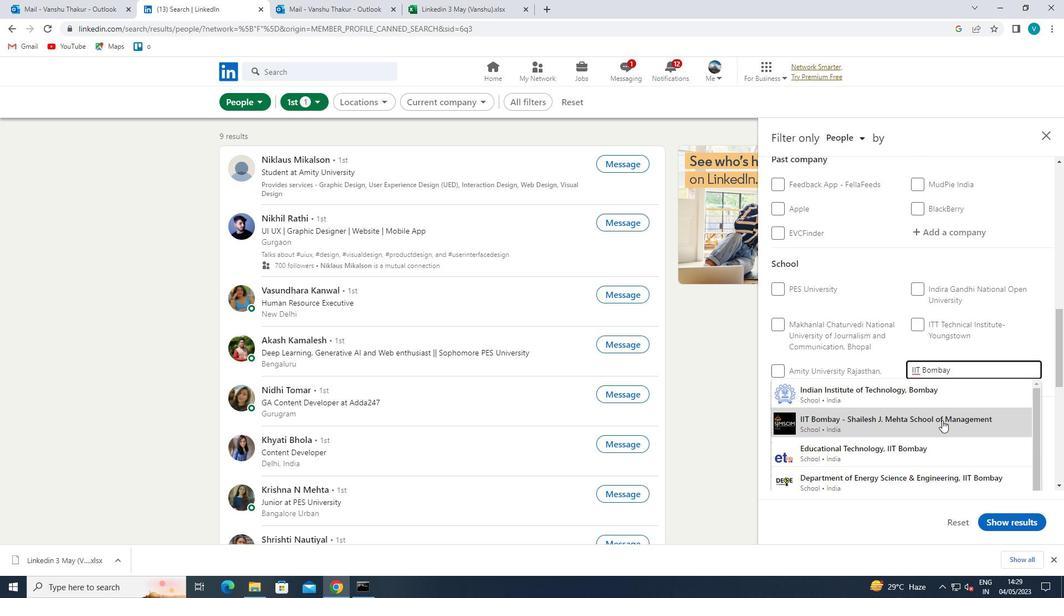 
Action: Mouse pressed left at (943, 419)
Screenshot: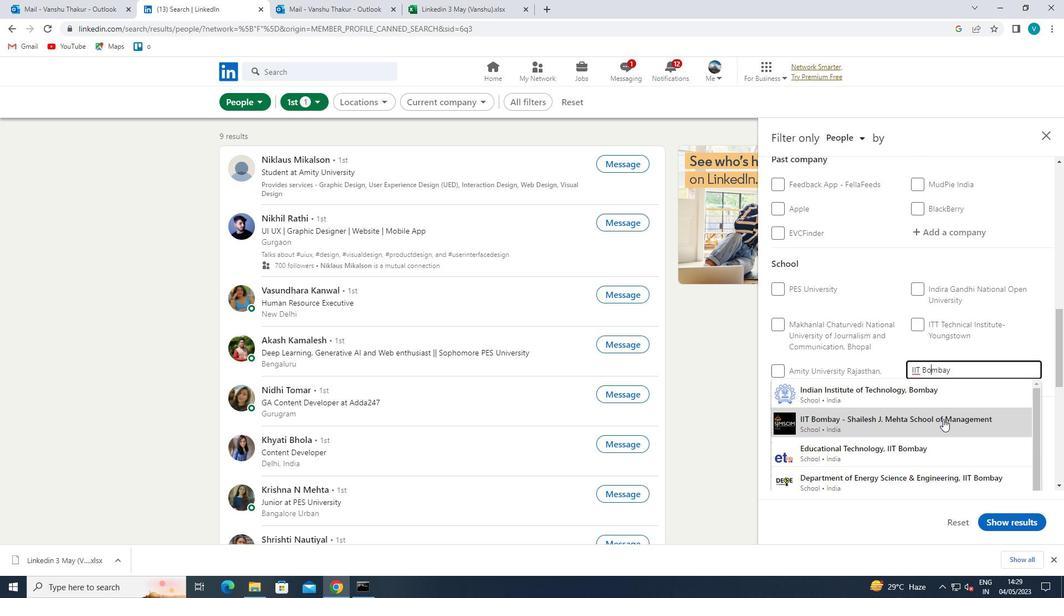 
Action: Mouse moved to (941, 390)
Screenshot: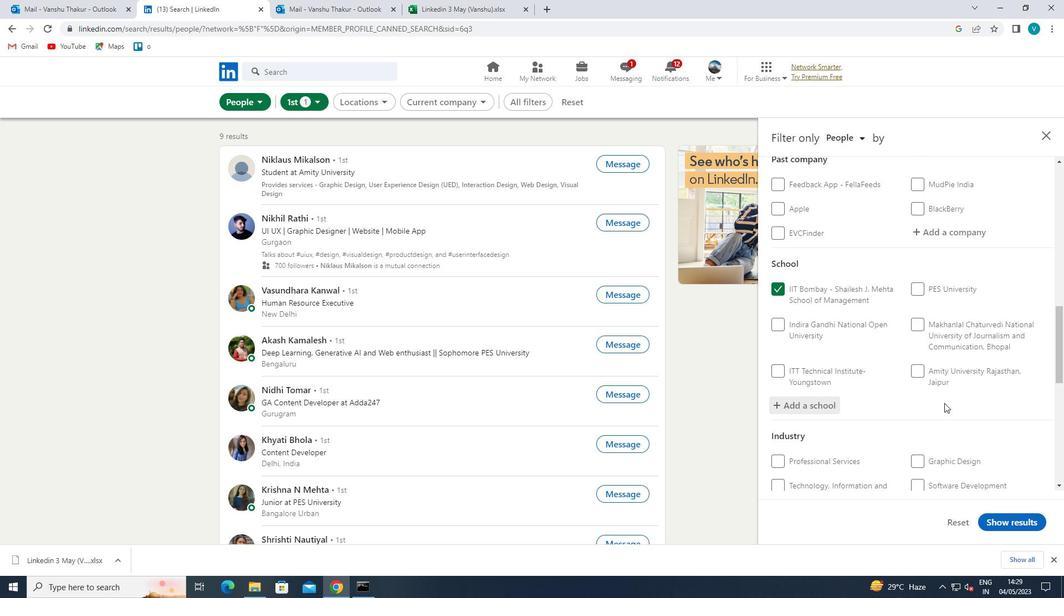 
Action: Mouse scrolled (941, 389) with delta (0, 0)
Screenshot: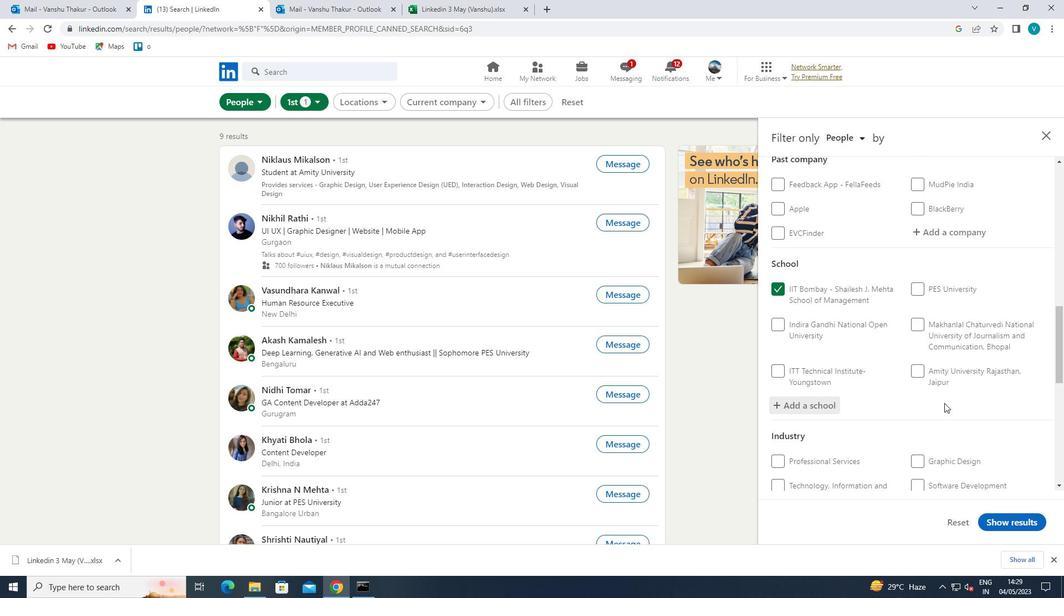 
Action: Mouse moved to (940, 387)
Screenshot: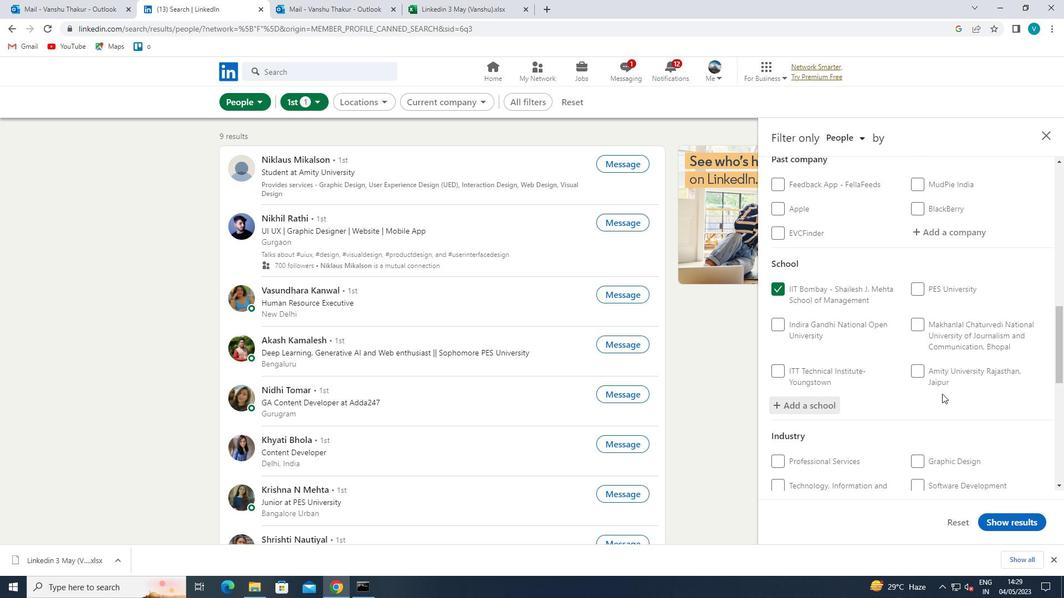 
Action: Mouse scrolled (940, 387) with delta (0, 0)
Screenshot: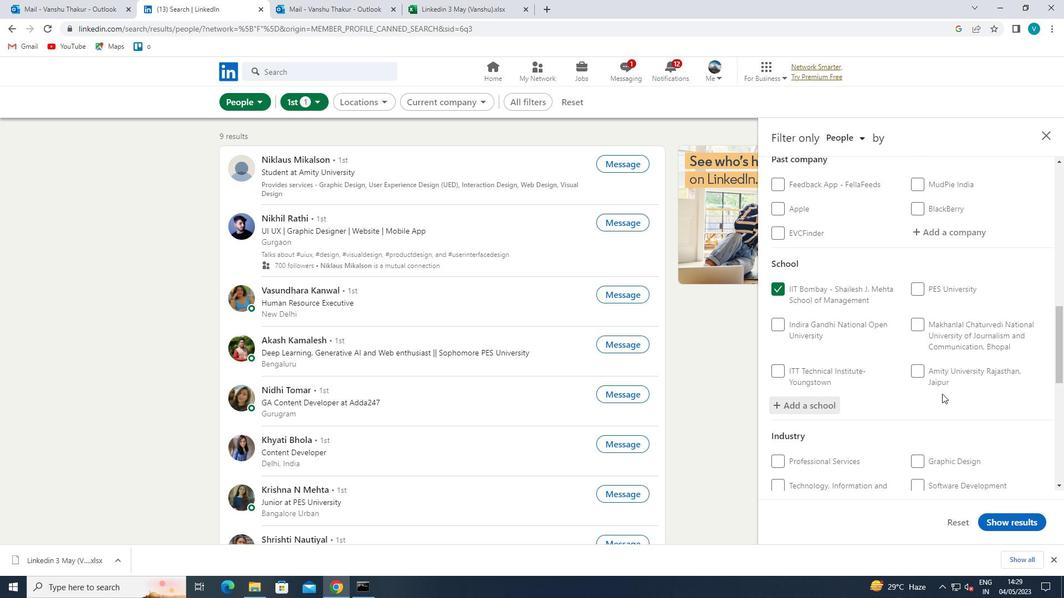 
Action: Mouse moved to (940, 387)
Screenshot: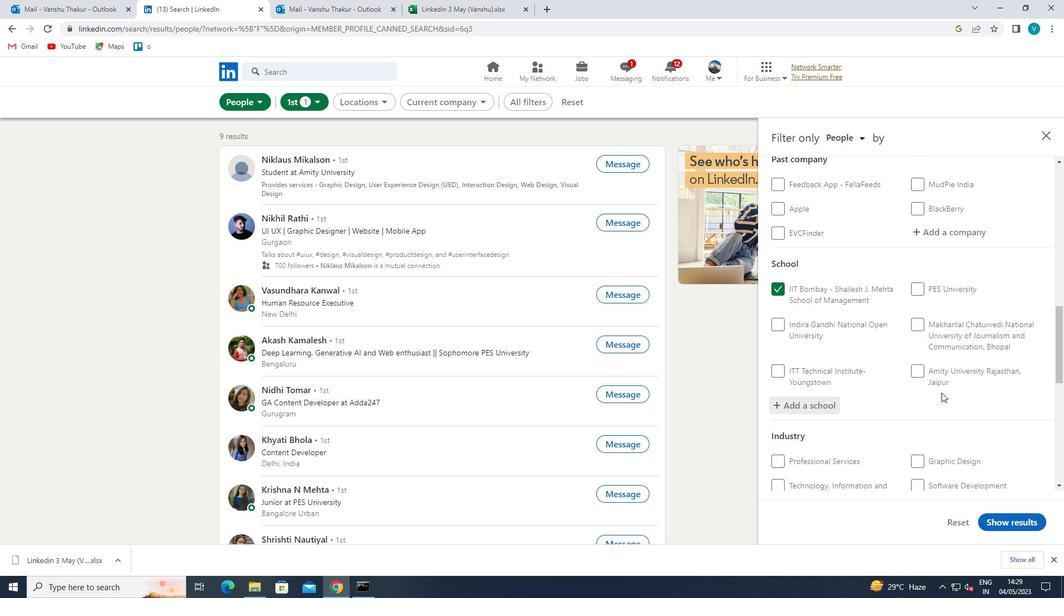 
Action: Mouse scrolled (940, 387) with delta (0, 0)
Screenshot: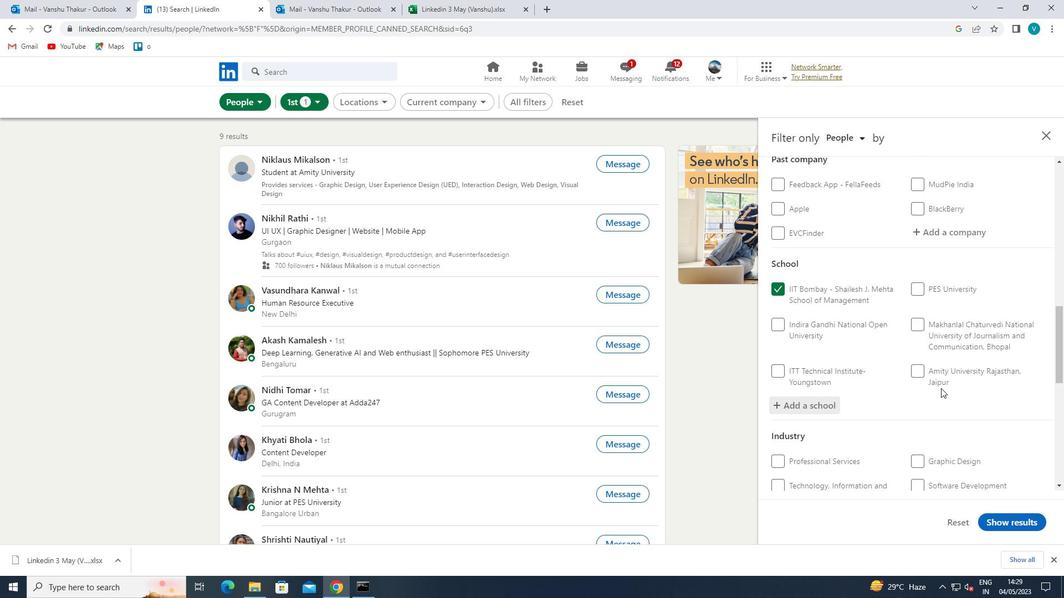 
Action: Mouse scrolled (940, 387) with delta (0, 0)
Screenshot: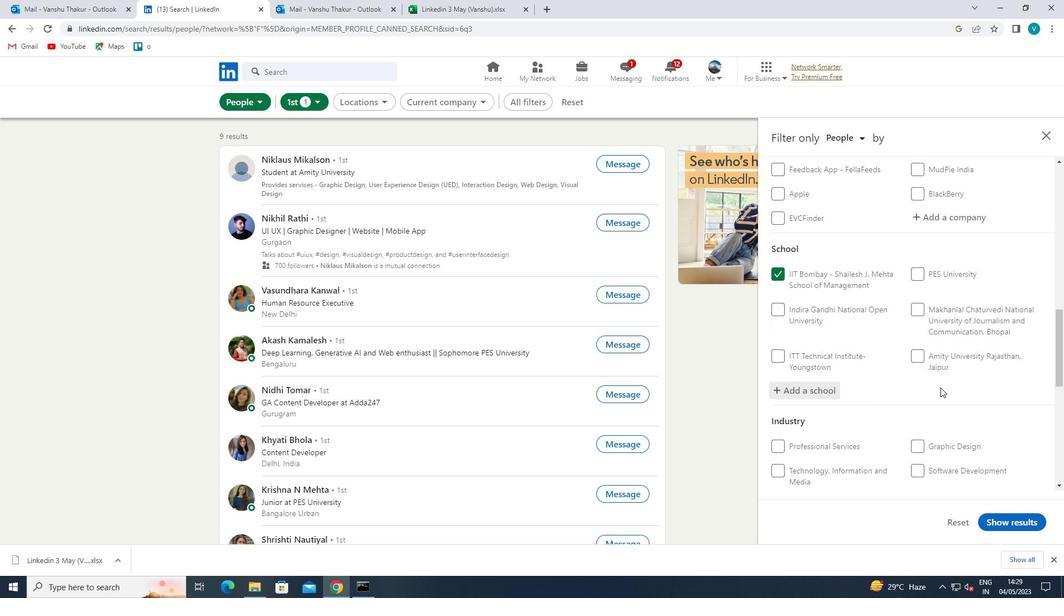 
Action: Mouse moved to (943, 298)
Screenshot: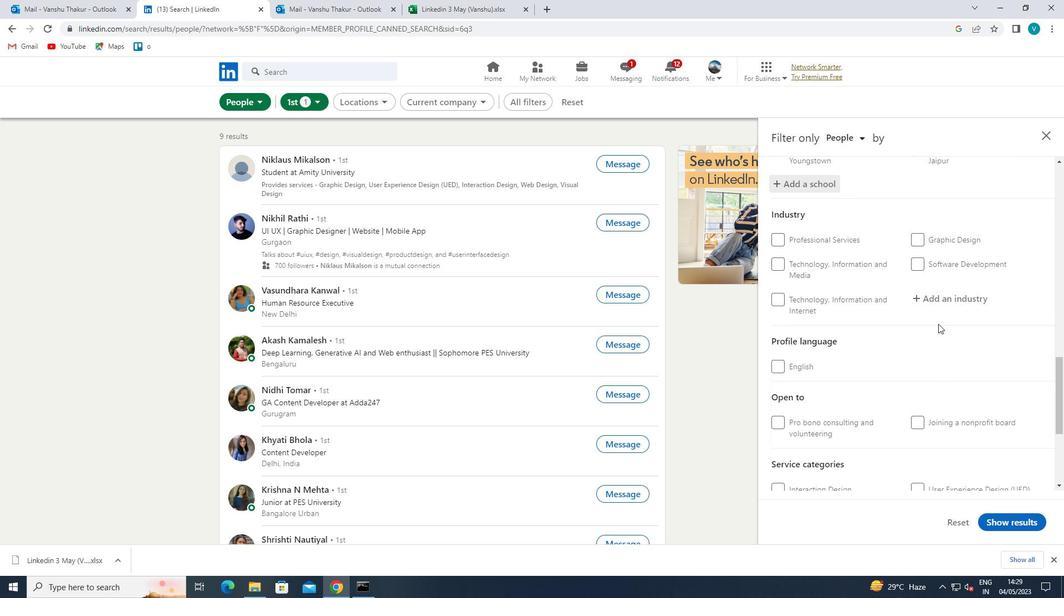 
Action: Mouse pressed left at (943, 298)
Screenshot: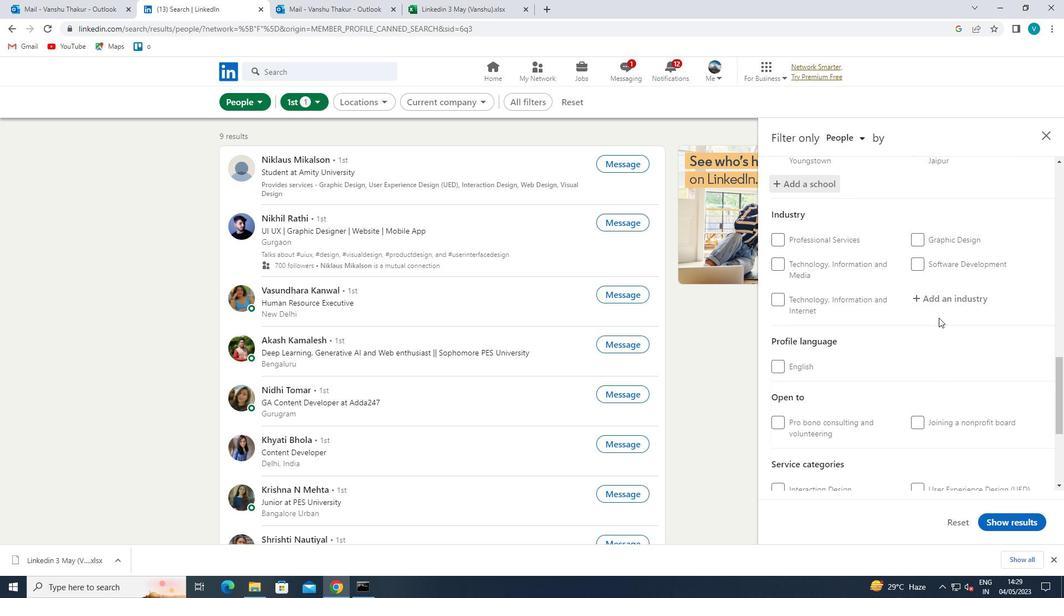 
Action: Mouse moved to (939, 294)
Screenshot: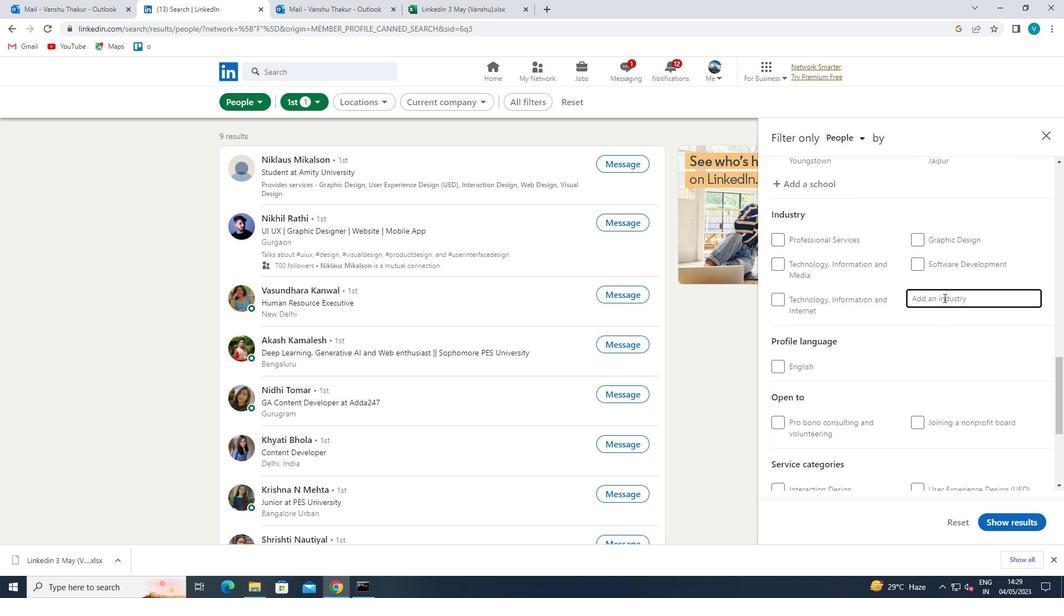 
Action: Key pressed <Key.shift>
Screenshot: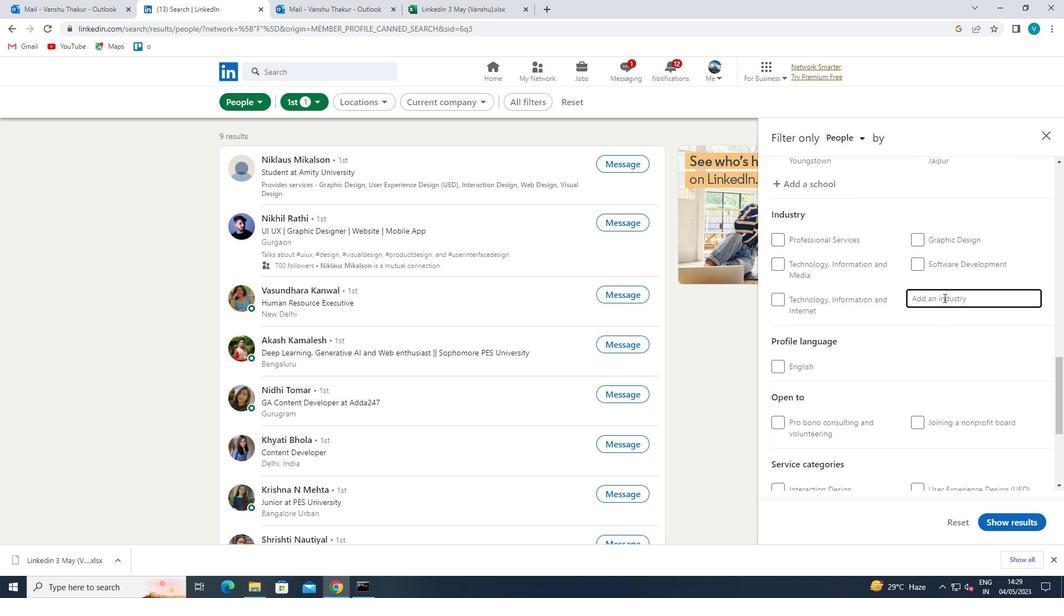 
Action: Mouse moved to (906, 275)
Screenshot: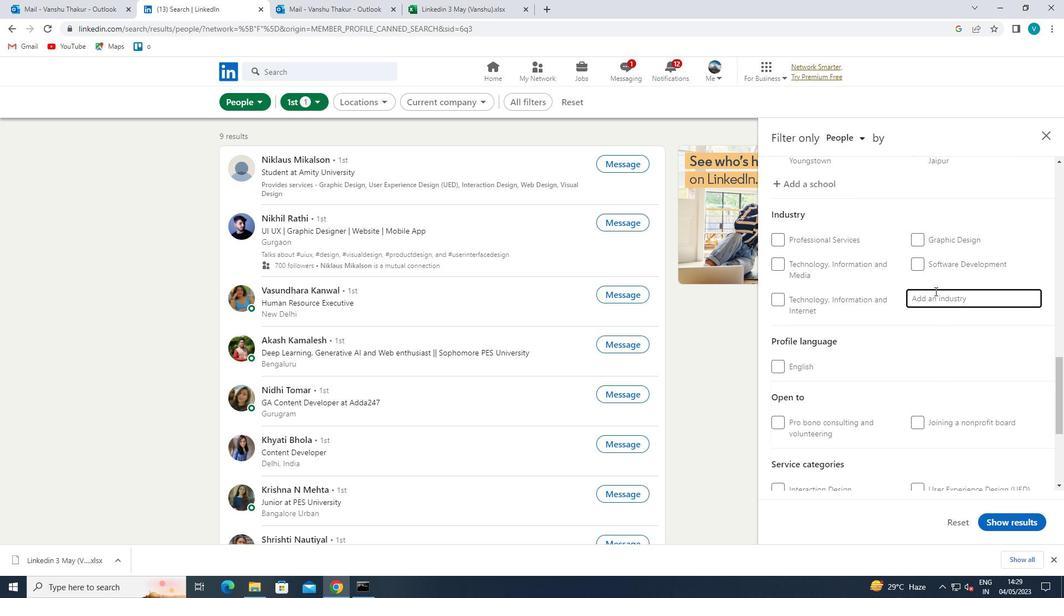 
Action: Key pressed SIGHY<Key.backspace>
Screenshot: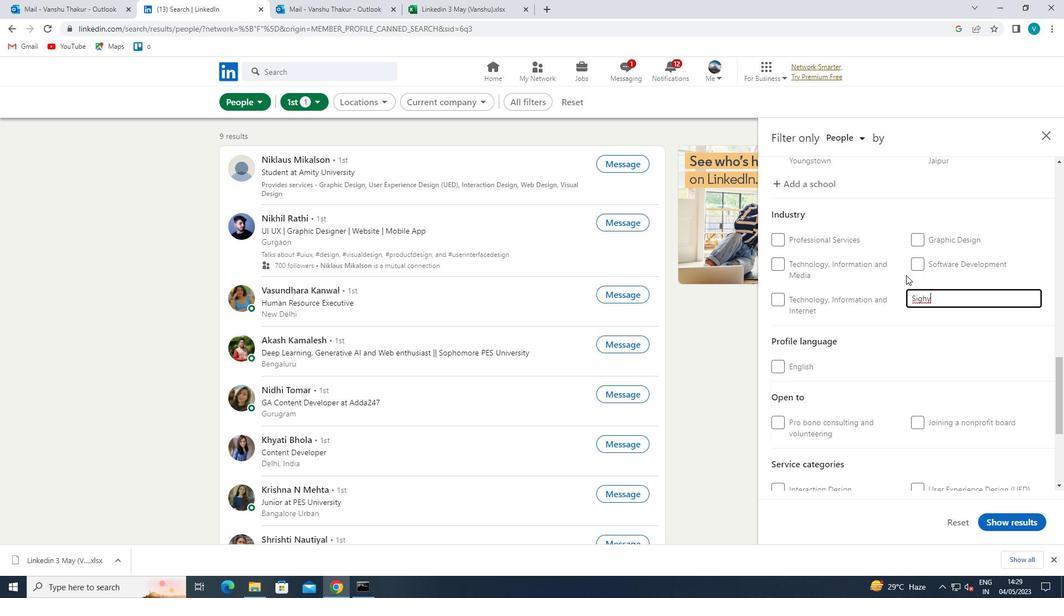 
Action: Mouse moved to (876, 317)
Screenshot: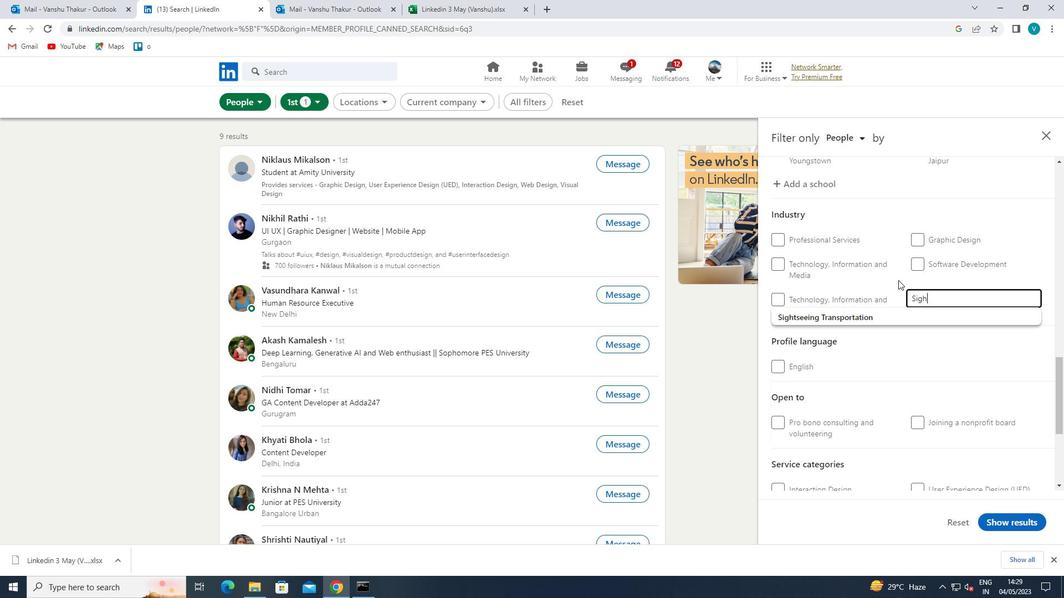 
Action: Mouse pressed left at (876, 317)
Screenshot: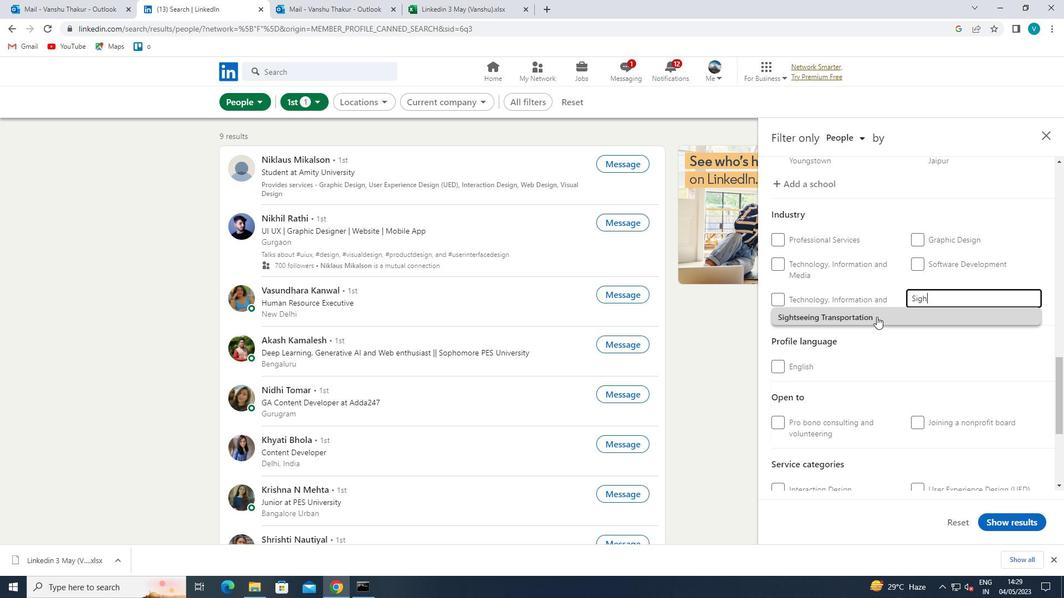 
Action: Mouse scrolled (876, 316) with delta (0, 0)
Screenshot: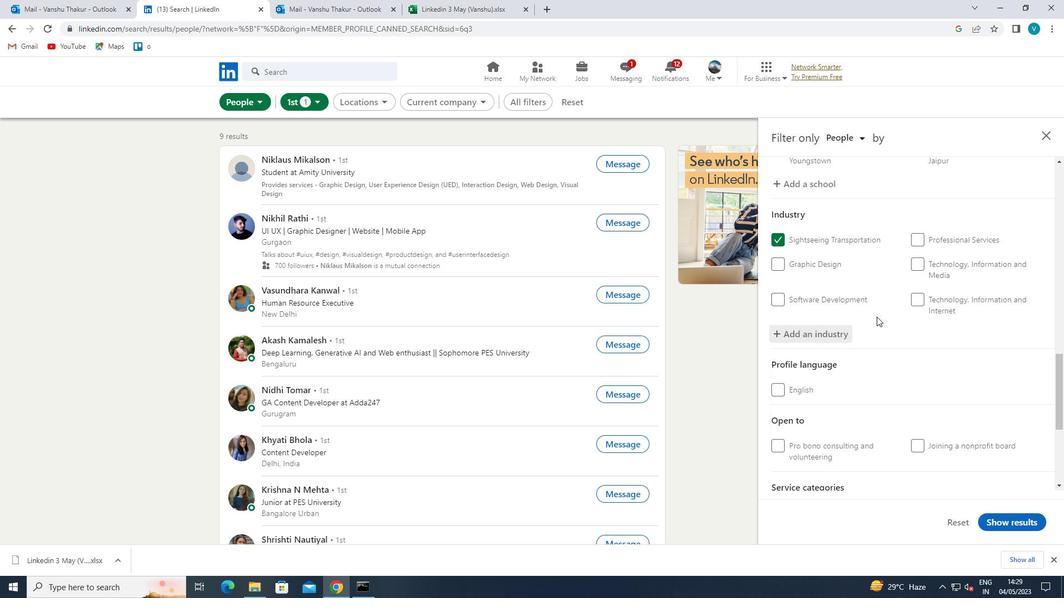 
Action: Mouse scrolled (876, 316) with delta (0, 0)
Screenshot: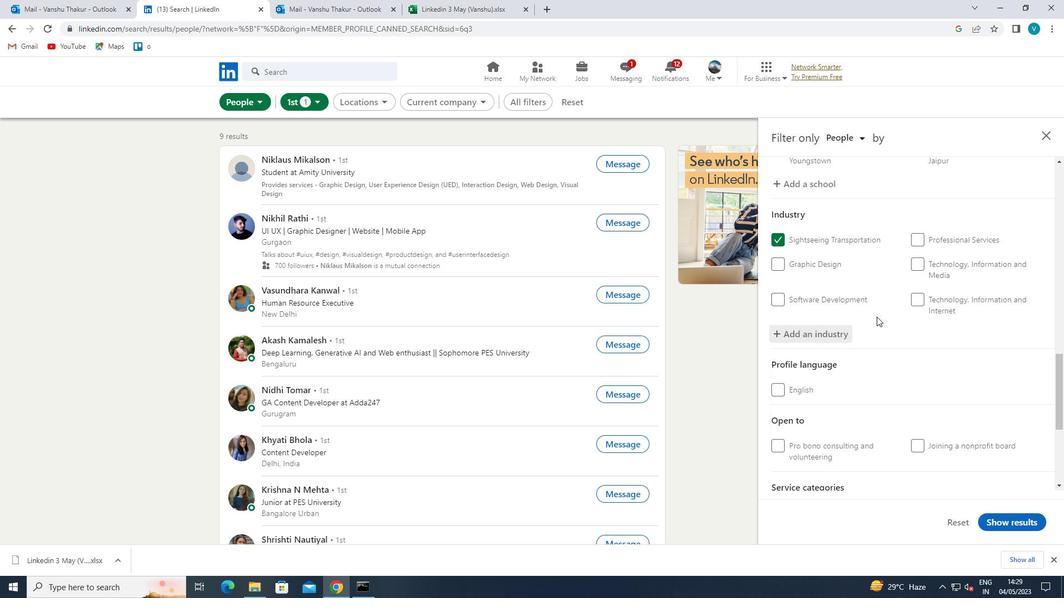 
Action: Mouse scrolled (876, 316) with delta (0, 0)
Screenshot: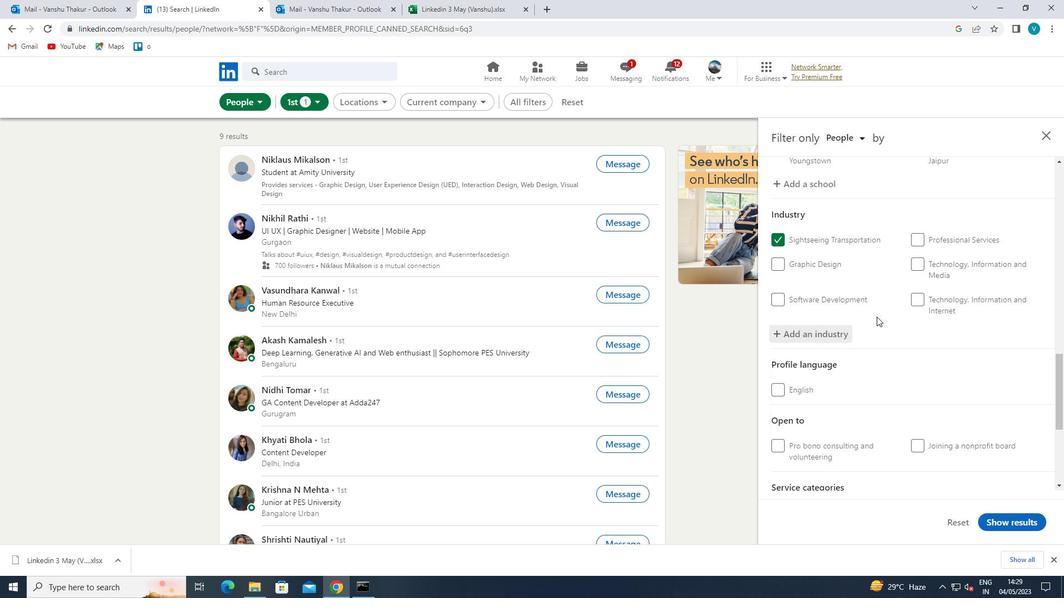 
Action: Mouse moved to (957, 403)
Screenshot: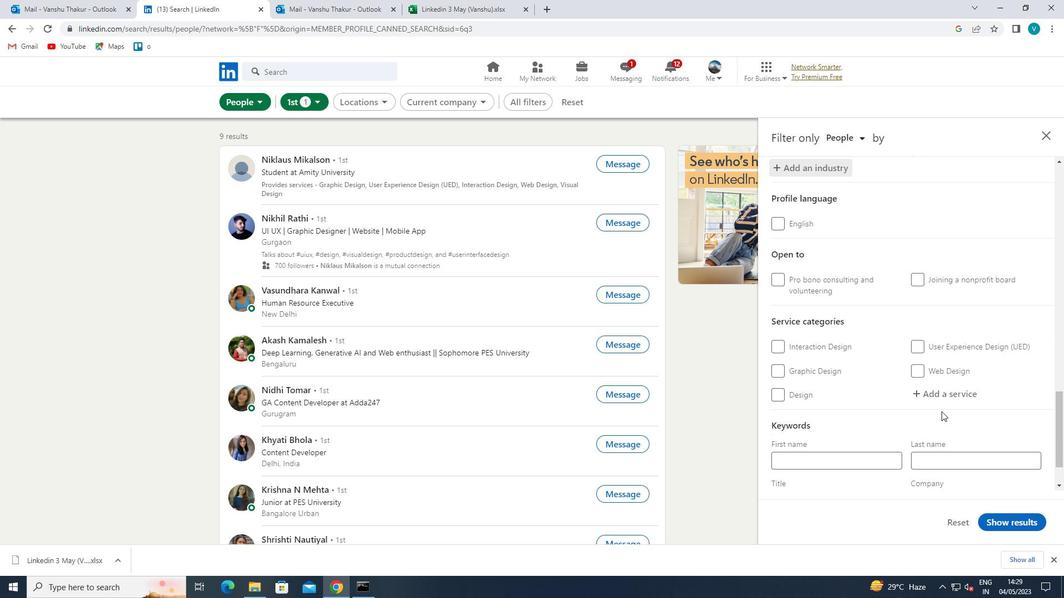 
Action: Mouse pressed left at (957, 403)
Screenshot: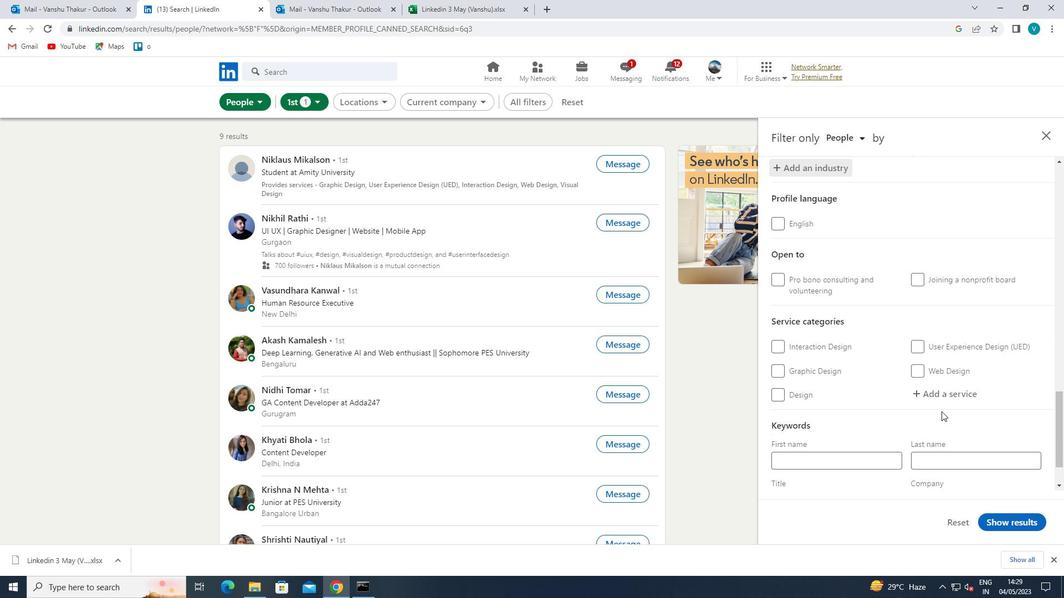
Action: Mouse moved to (960, 398)
Screenshot: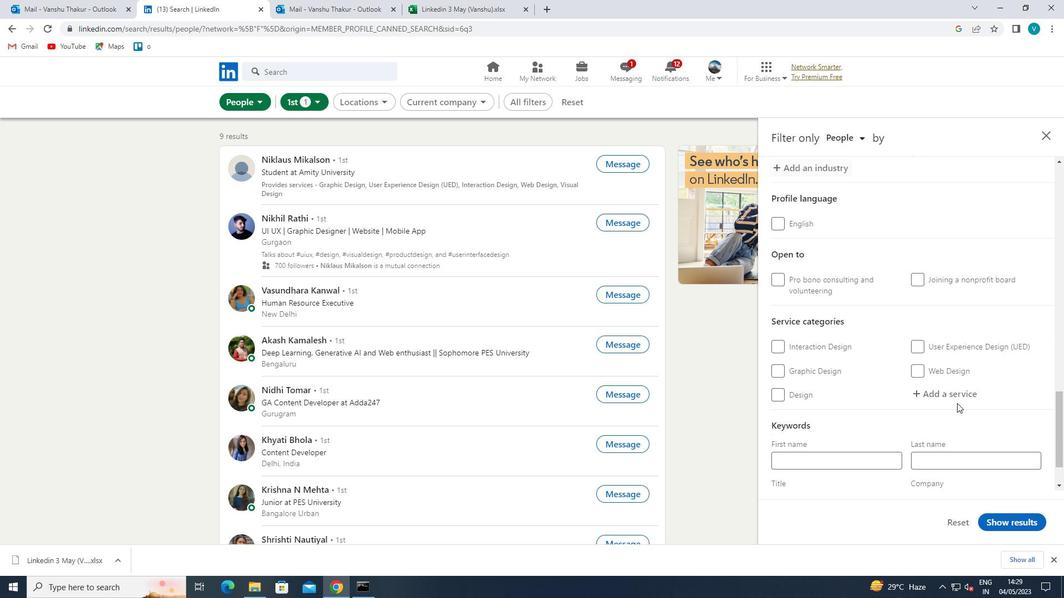 
Action: Mouse pressed left at (960, 398)
Screenshot: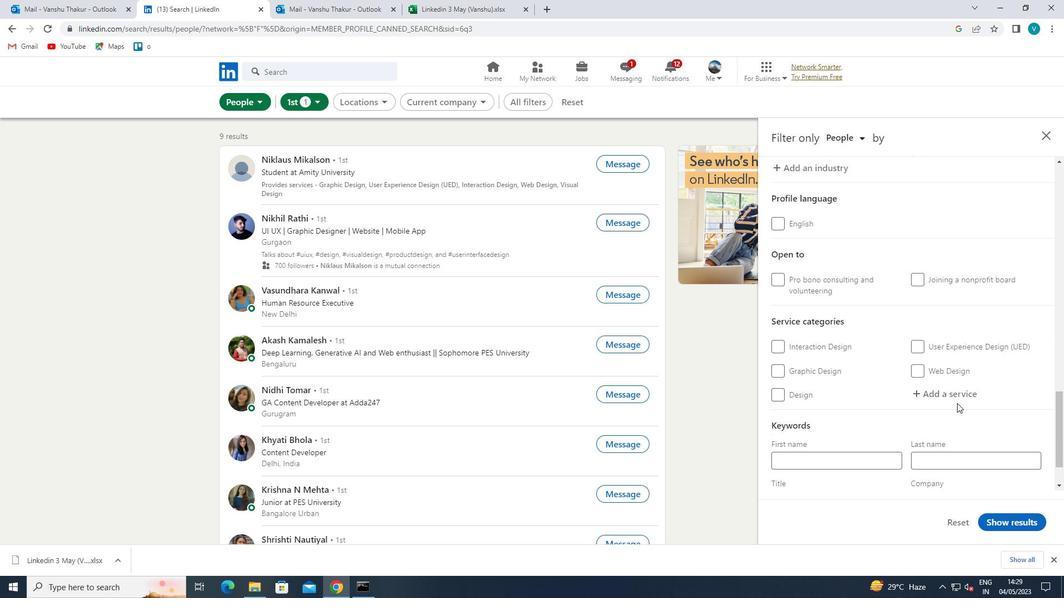 
Action: Key pressed <Key.shift>VIDEO<Key.space>
Screenshot: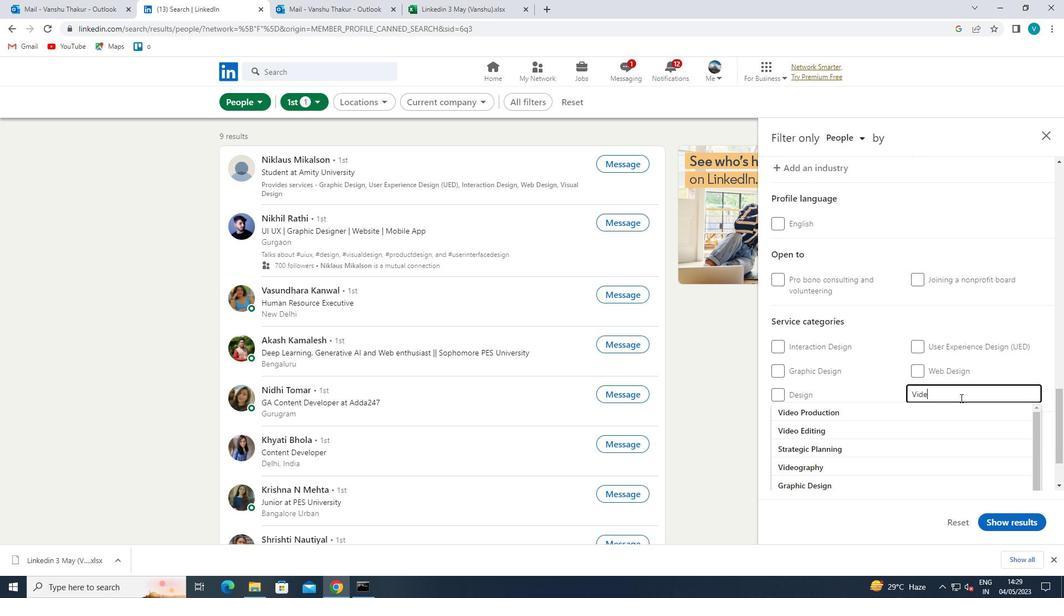
Action: Mouse moved to (870, 489)
Screenshot: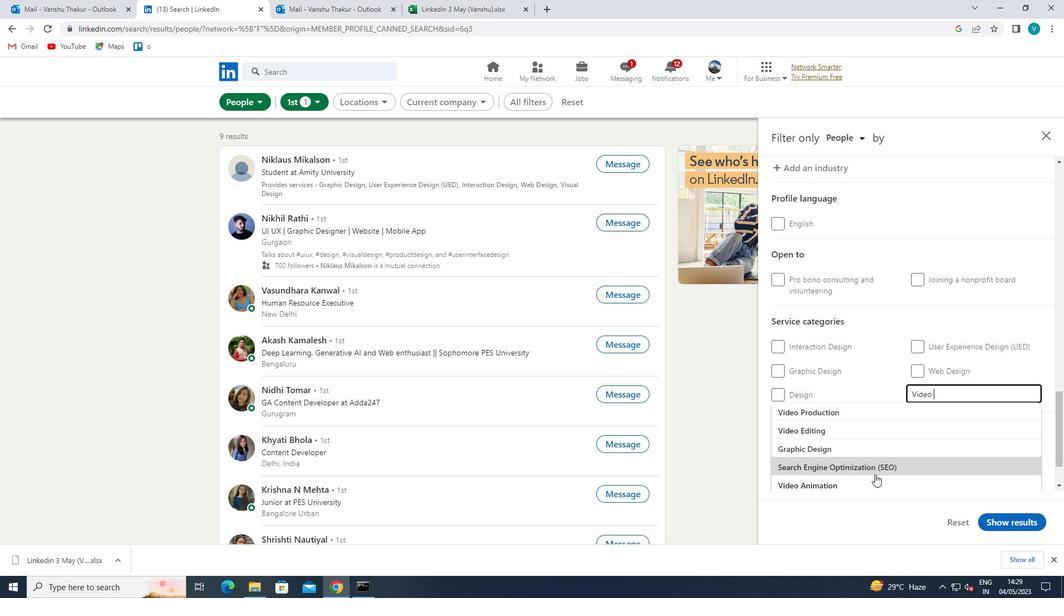 
Action: Mouse pressed left at (870, 489)
Screenshot: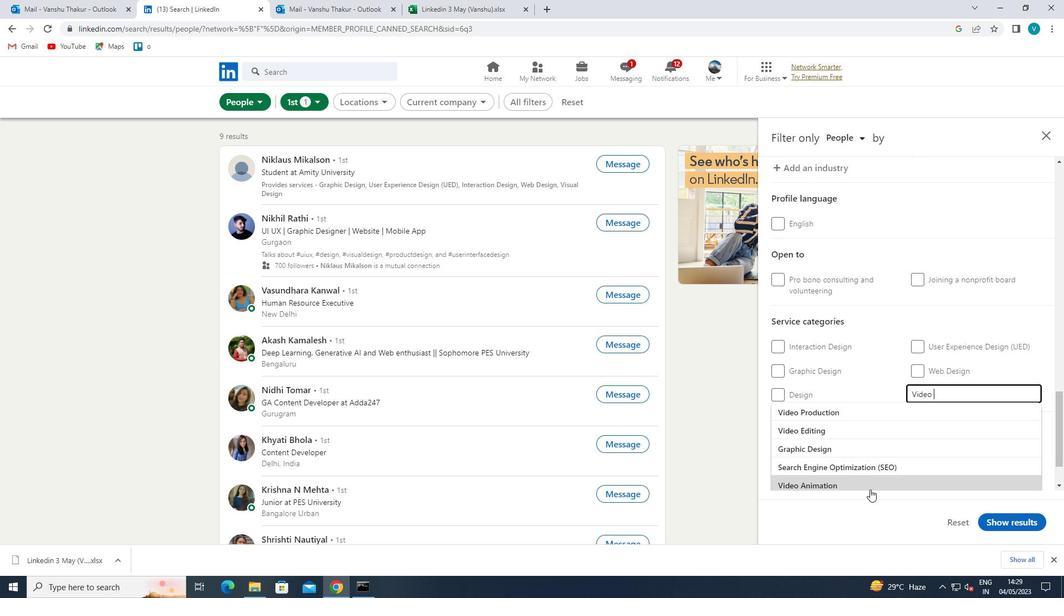 
Action: Mouse moved to (879, 386)
Screenshot: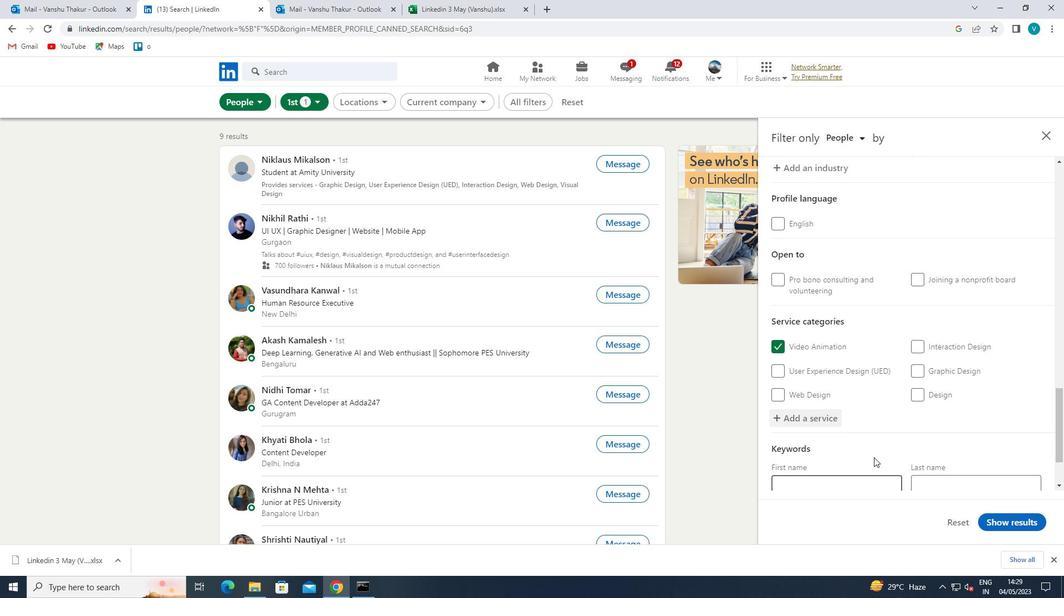 
Action: Mouse scrolled (879, 385) with delta (0, 0)
Screenshot: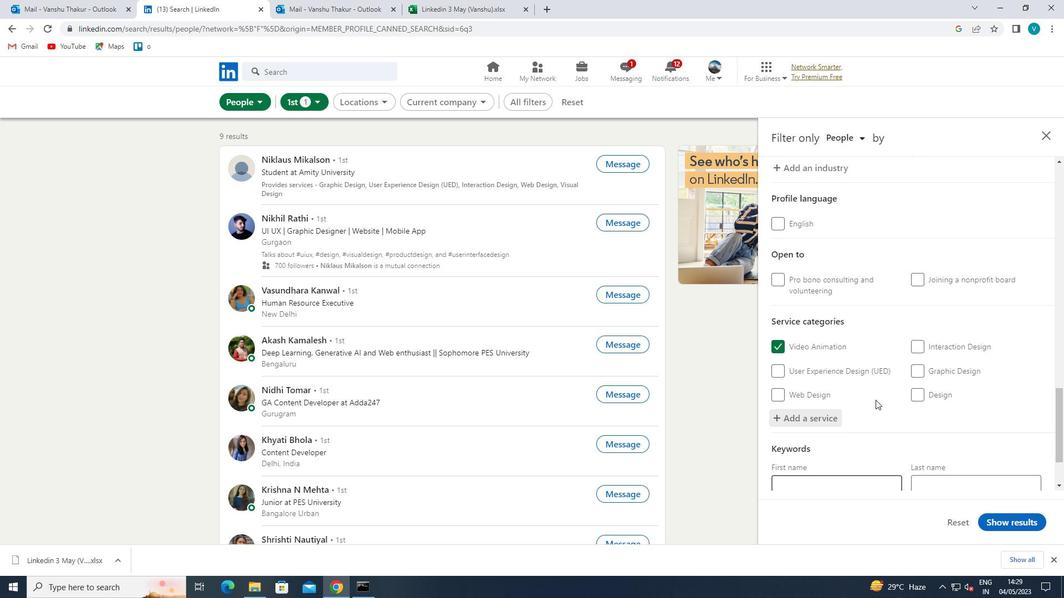 
Action: Mouse scrolled (879, 385) with delta (0, 0)
Screenshot: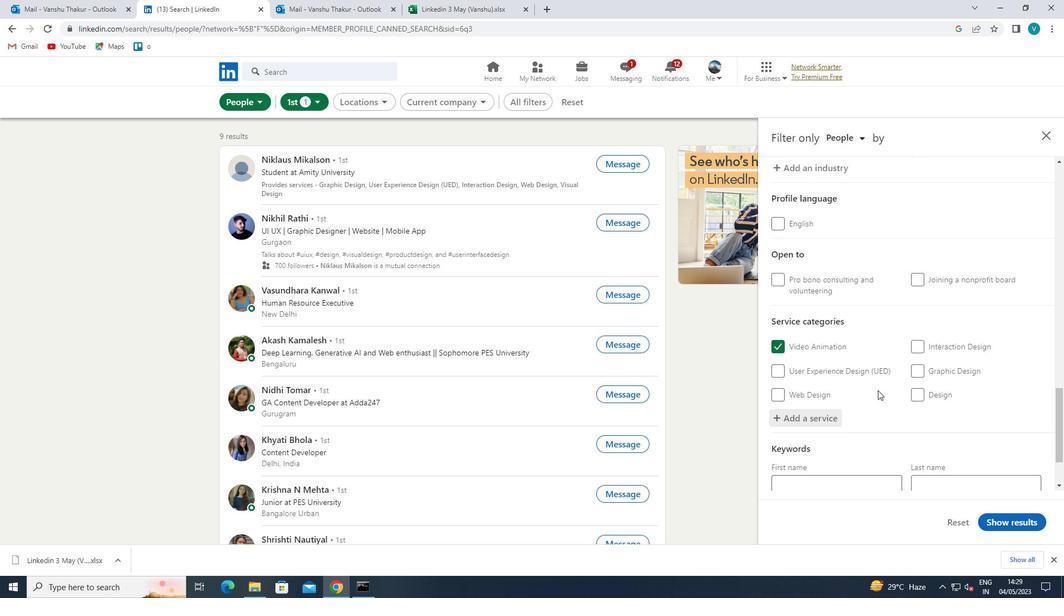 
Action: Mouse scrolled (879, 385) with delta (0, 0)
Screenshot: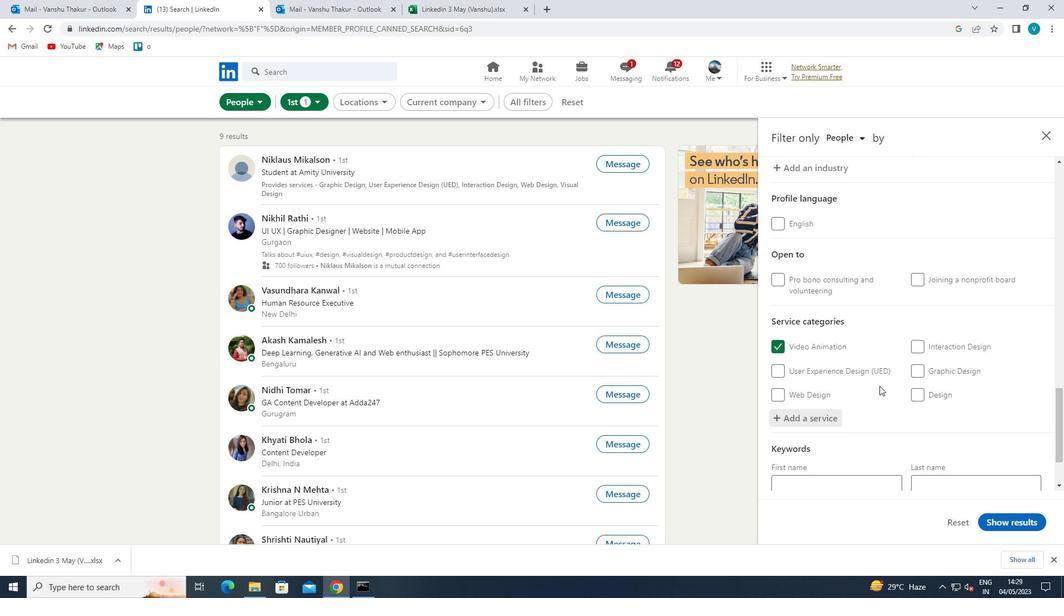 
Action: Mouse moved to (865, 440)
Screenshot: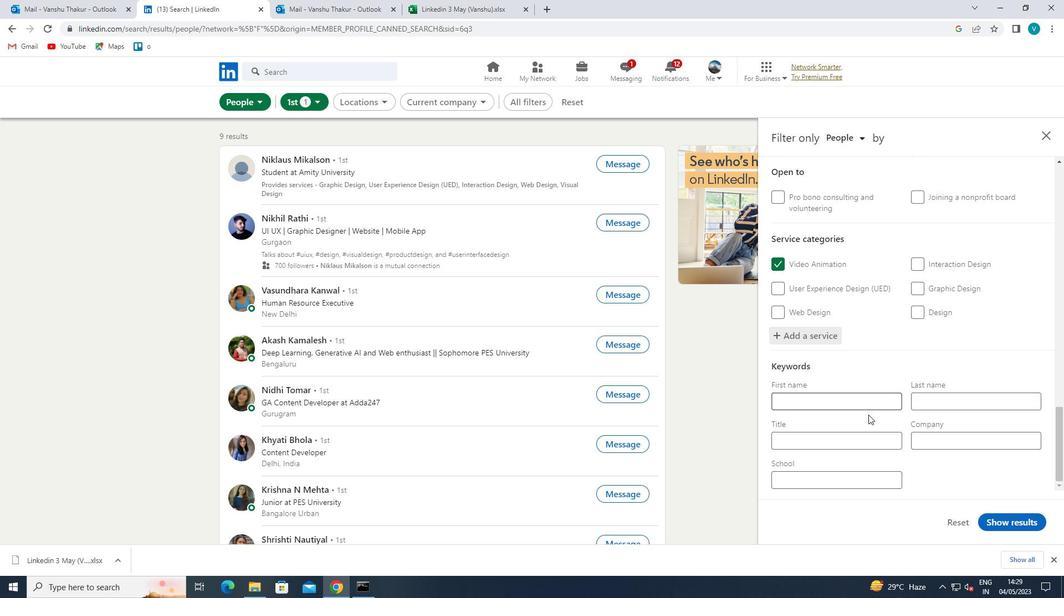 
Action: Mouse pressed left at (865, 440)
Screenshot: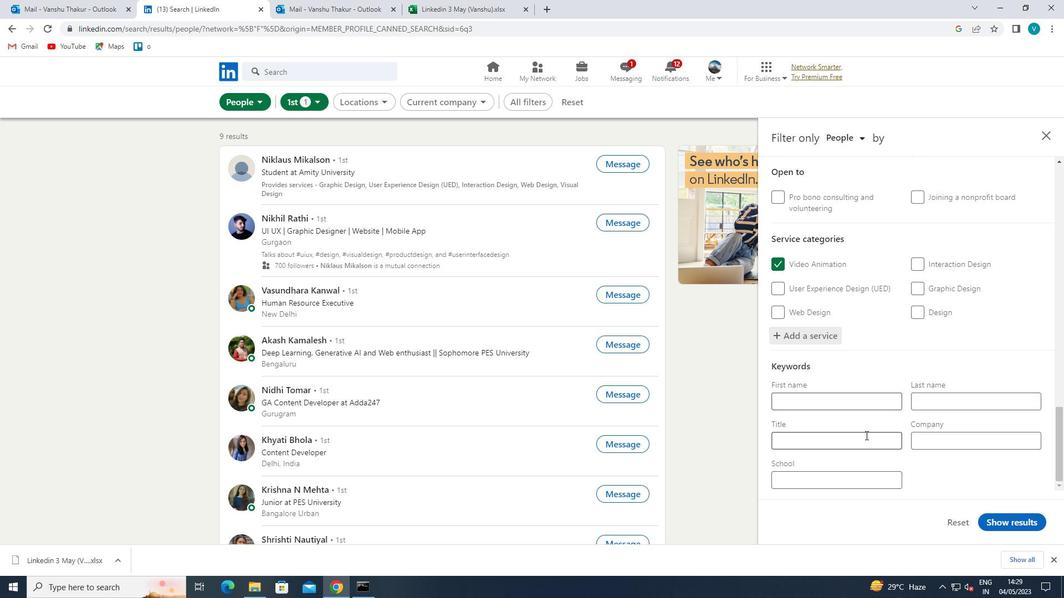 
Action: Key pressed <Key.shift>PLUMBER
Screenshot: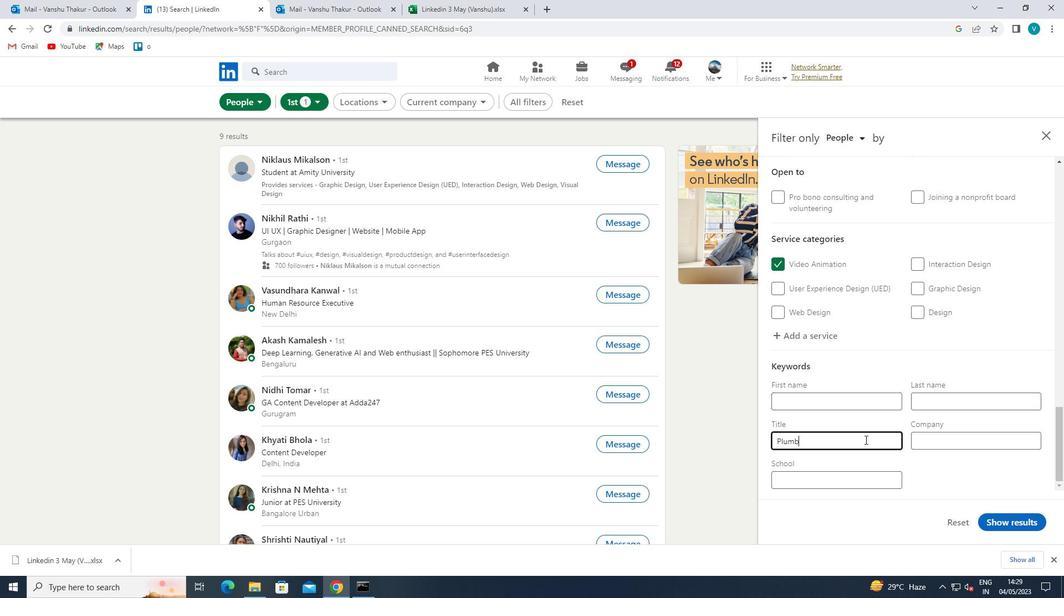 
Action: Mouse moved to (1005, 526)
Screenshot: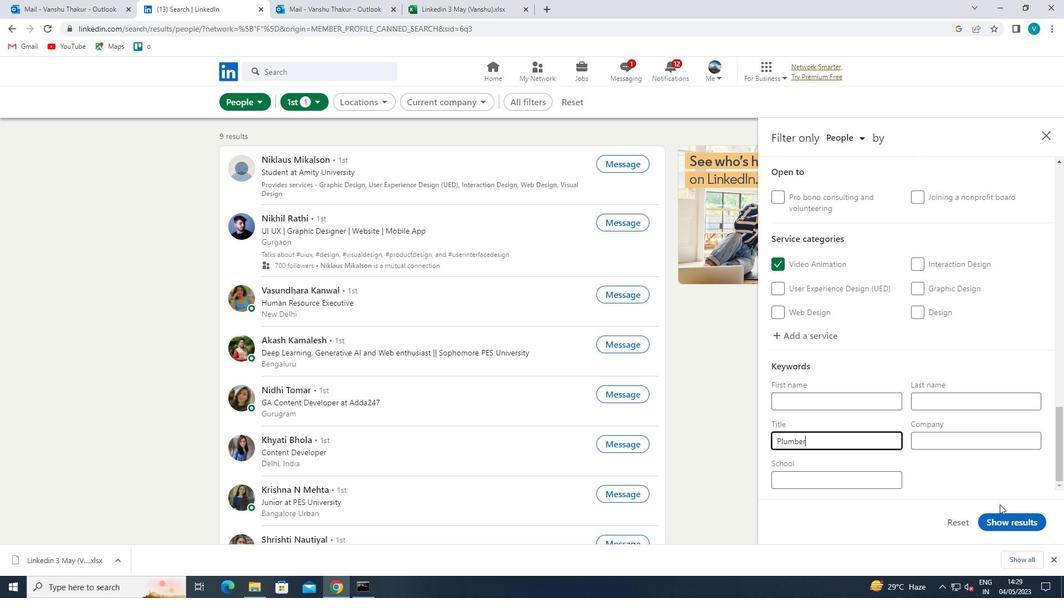 
Action: Mouse pressed left at (1005, 526)
Screenshot: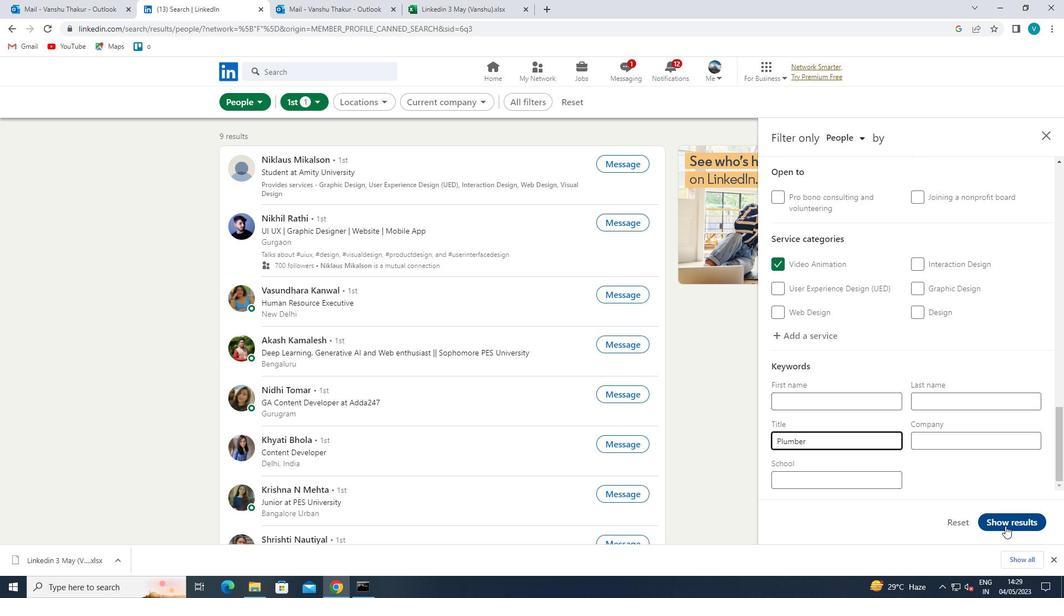
